 Task: Look for space in Kuala Selangor, Malaysia from 2nd September, 2023 to 5th September, 2023 for 1 adult in price range Rs.5000 to Rs.10000. Place can be private room with 1  bedroom having 1 bed and 1 bathroom. Property type can be house, flat, guest house, hotel. Booking option can be shelf check-in. Required host language is English.
Action: Mouse moved to (456, 90)
Screenshot: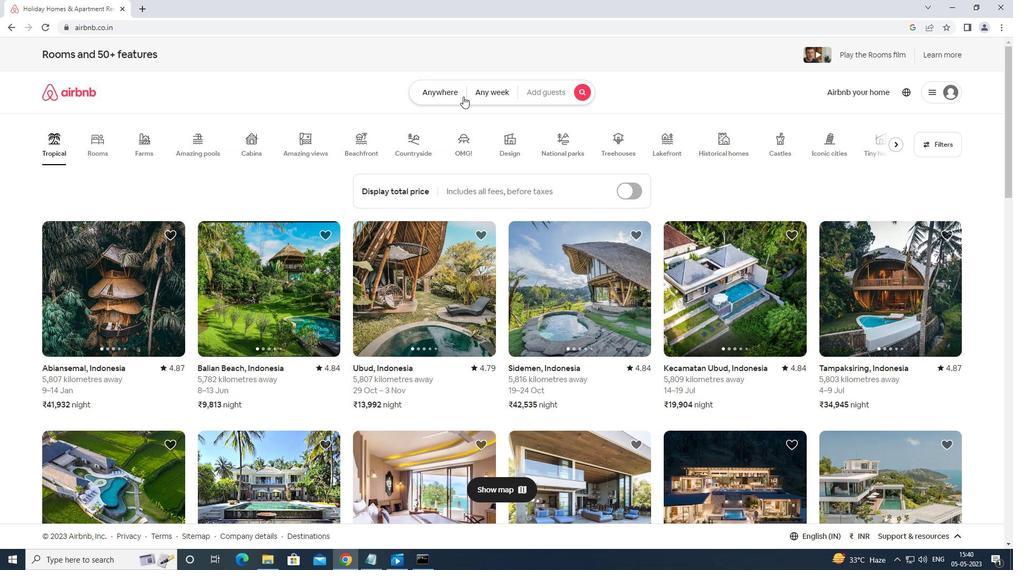 
Action: Mouse pressed left at (456, 90)
Screenshot: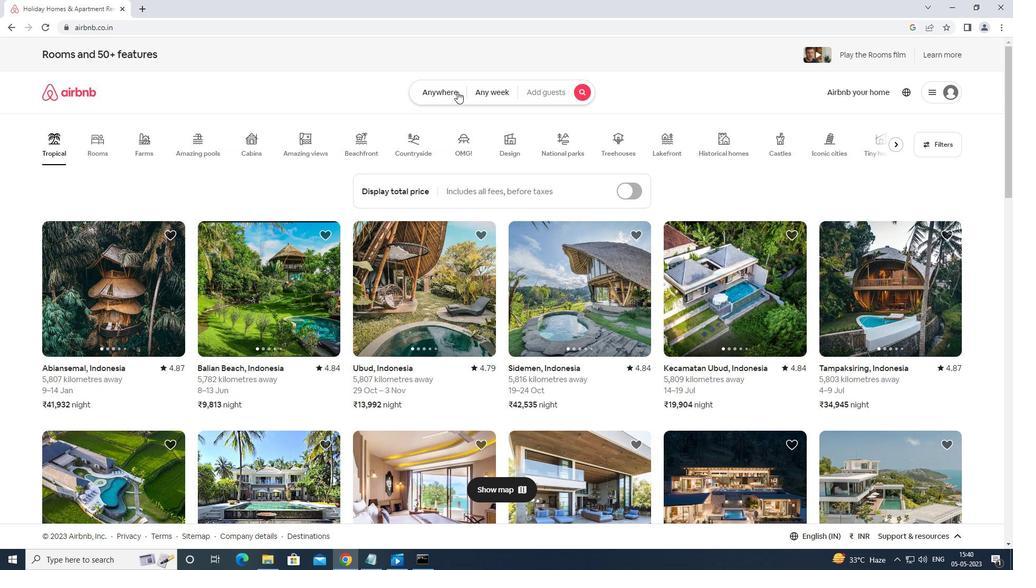 
Action: Mouse moved to (421, 133)
Screenshot: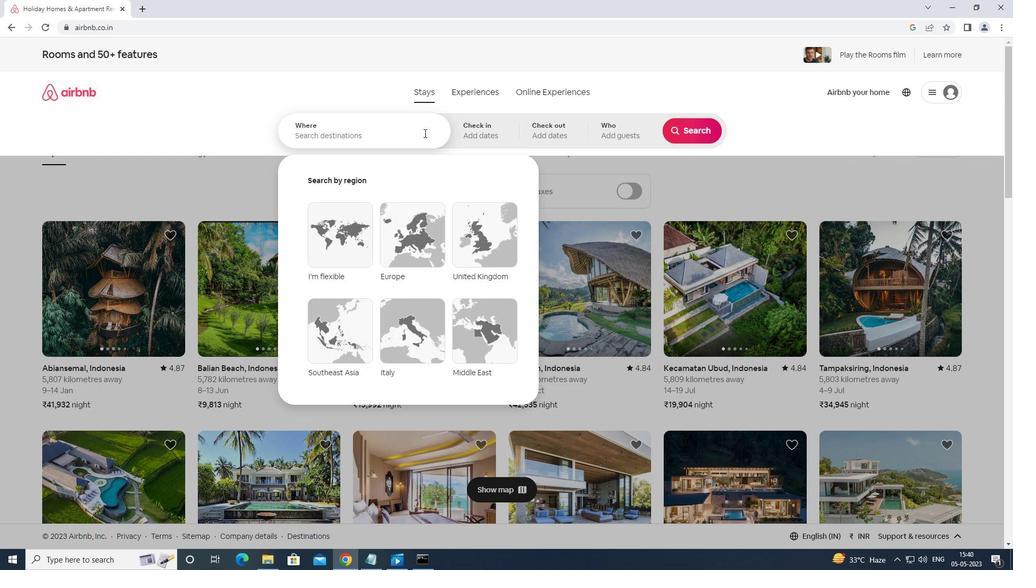 
Action: Mouse pressed left at (421, 133)
Screenshot: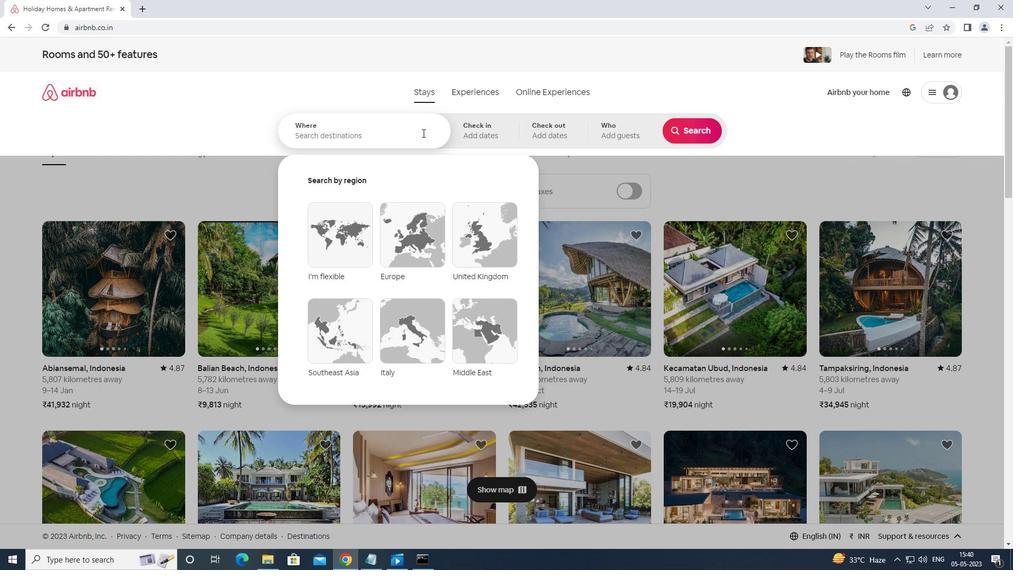 
Action: Key pressed <Key.shift>KUALA<Key.space>SELANGOR<Key.space>MALAYSIA<Key.enter>
Screenshot: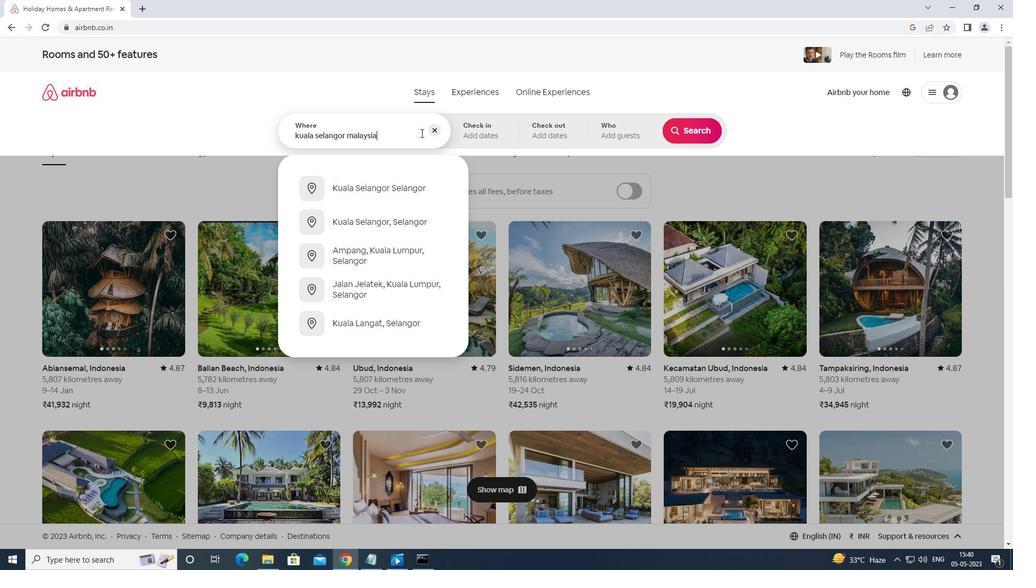 
Action: Mouse moved to (671, 212)
Screenshot: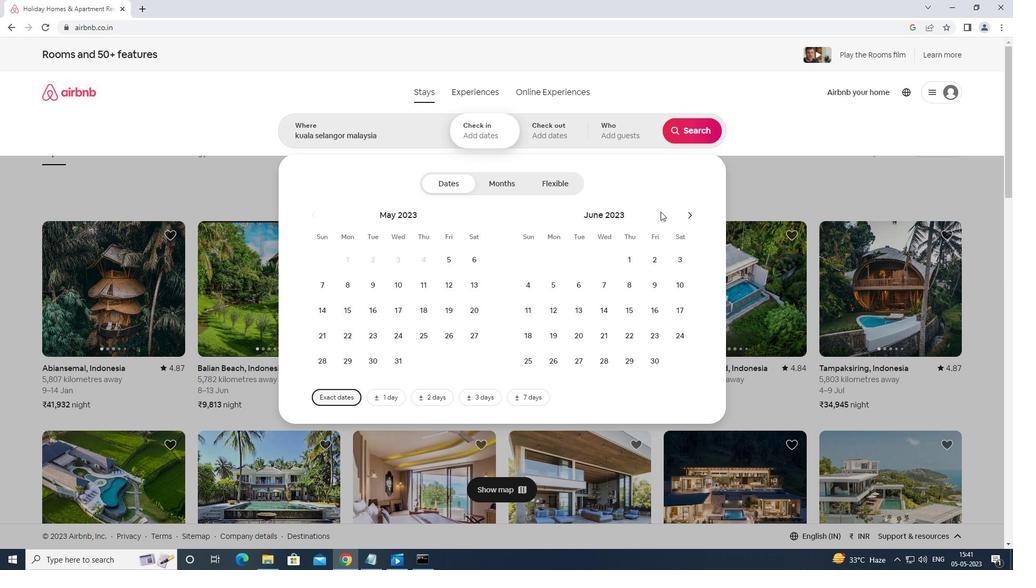 
Action: Mouse pressed left at (671, 212)
Screenshot: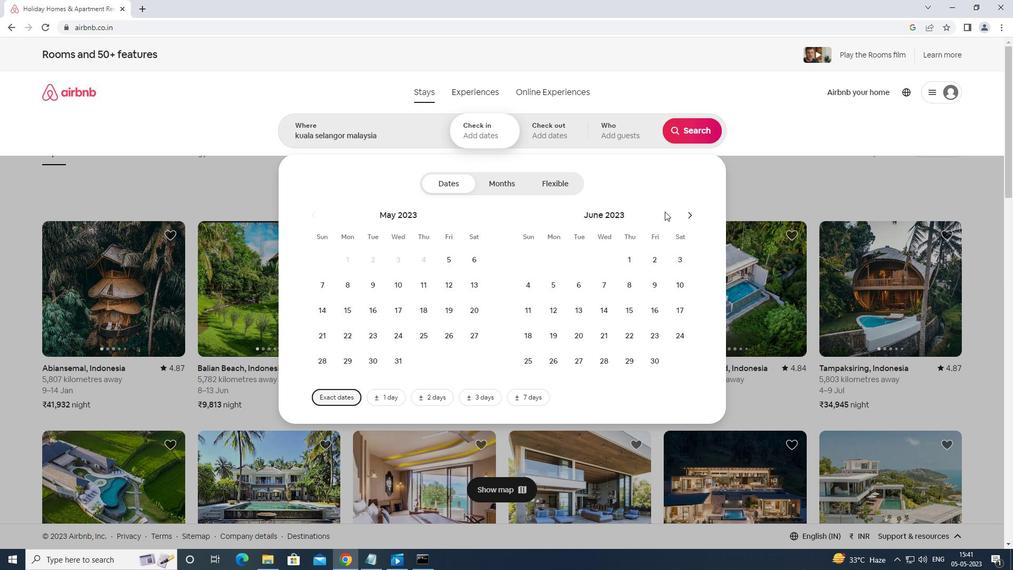 
Action: Mouse moved to (690, 219)
Screenshot: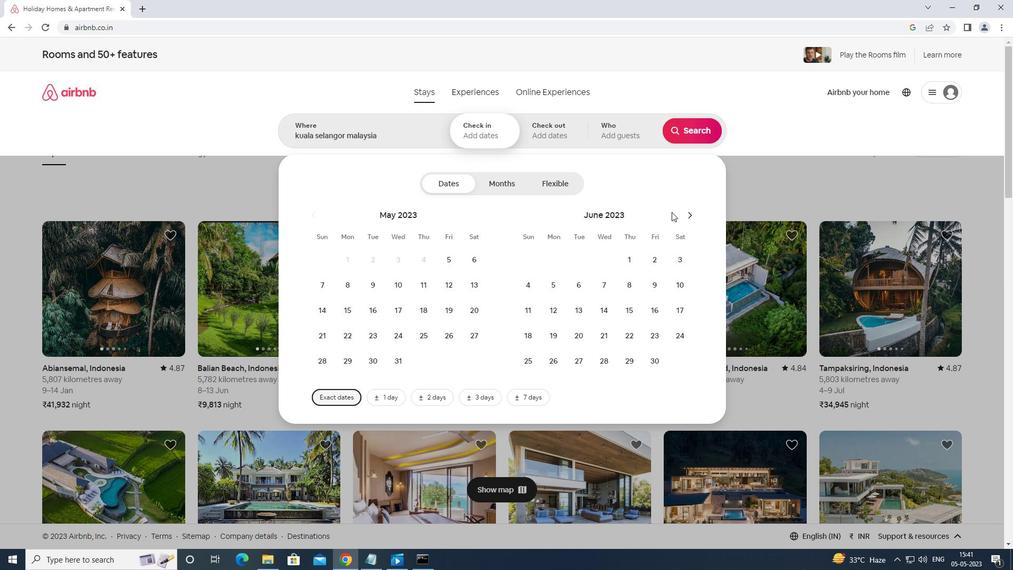 
Action: Mouse pressed left at (690, 219)
Screenshot: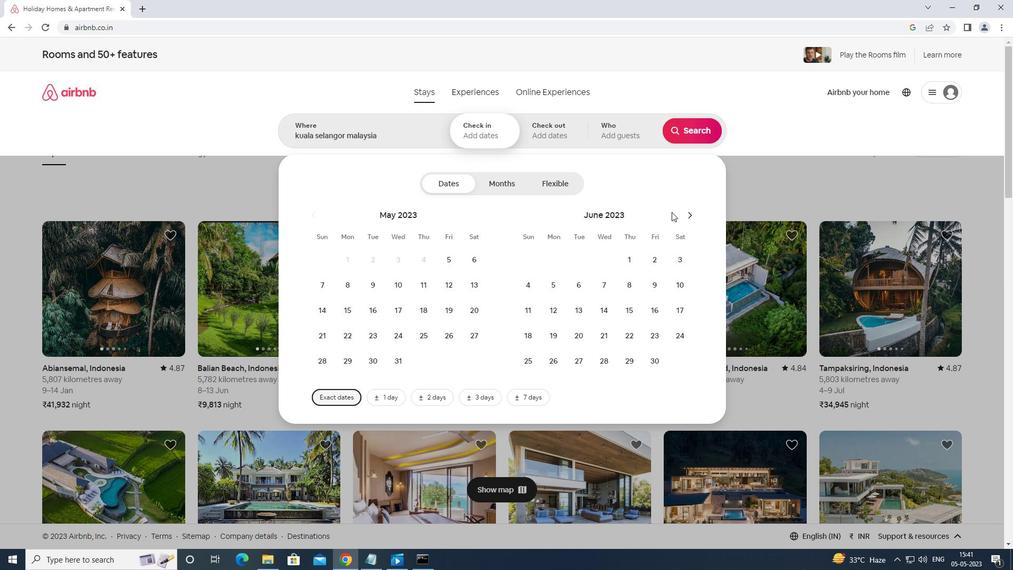 
Action: Mouse moved to (690, 217)
Screenshot: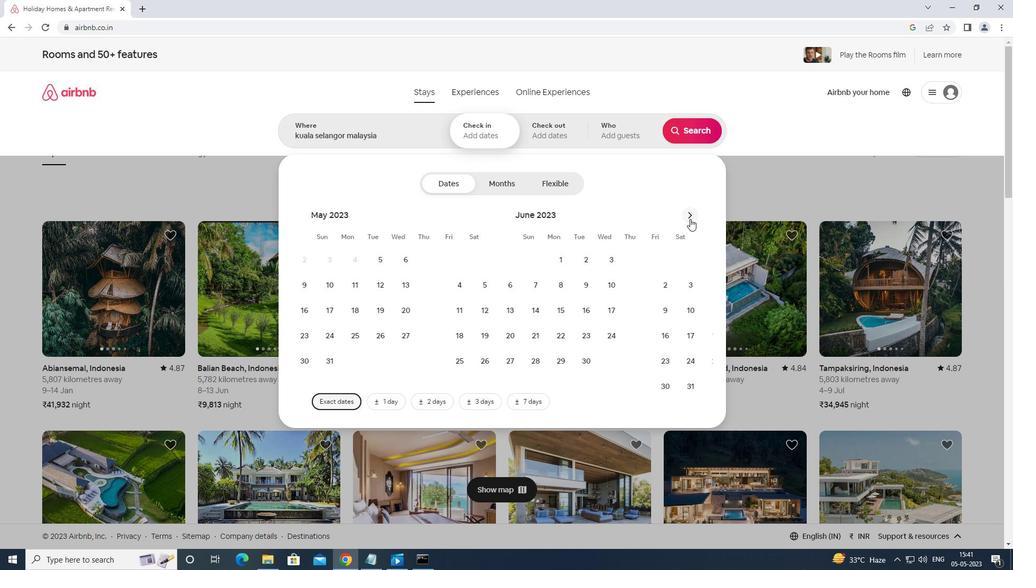 
Action: Mouse pressed left at (690, 217)
Screenshot: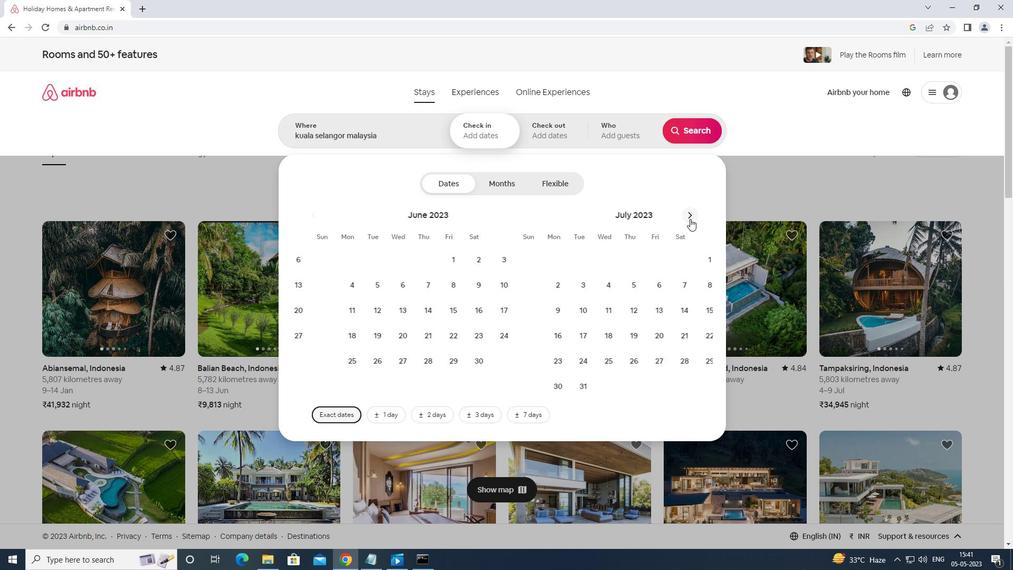 
Action: Mouse moved to (690, 216)
Screenshot: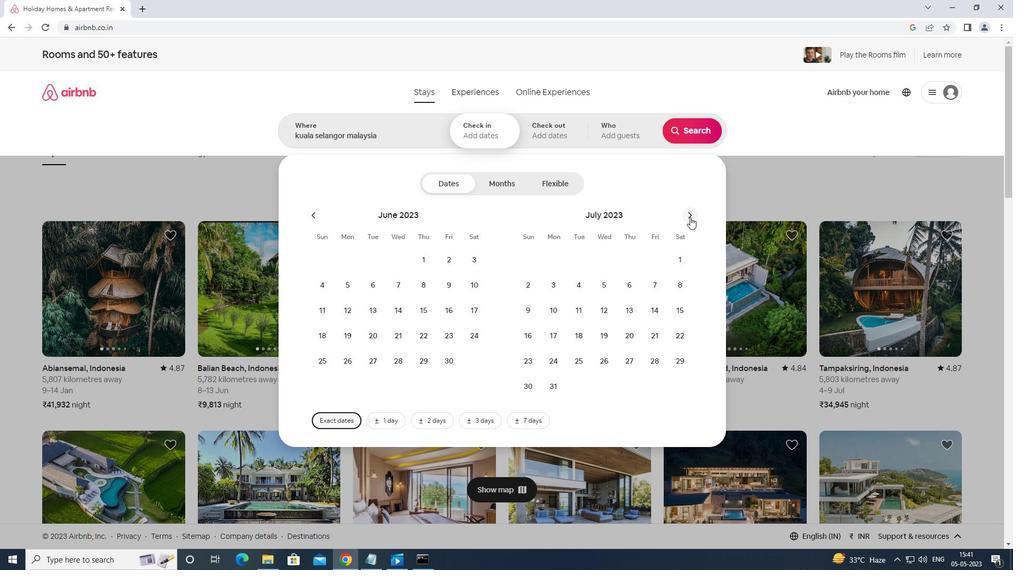 
Action: Mouse pressed left at (690, 216)
Screenshot: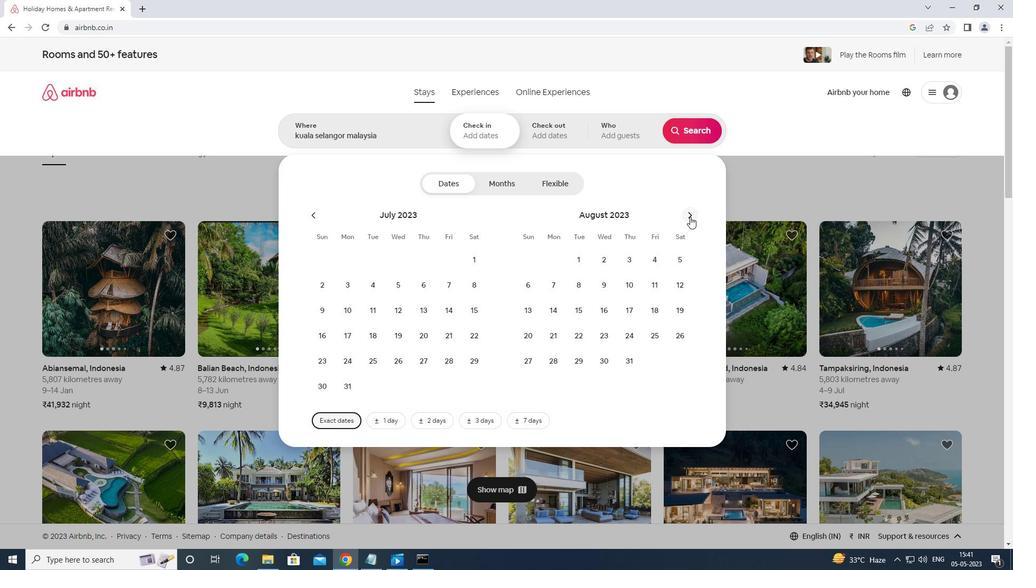 
Action: Mouse moved to (672, 258)
Screenshot: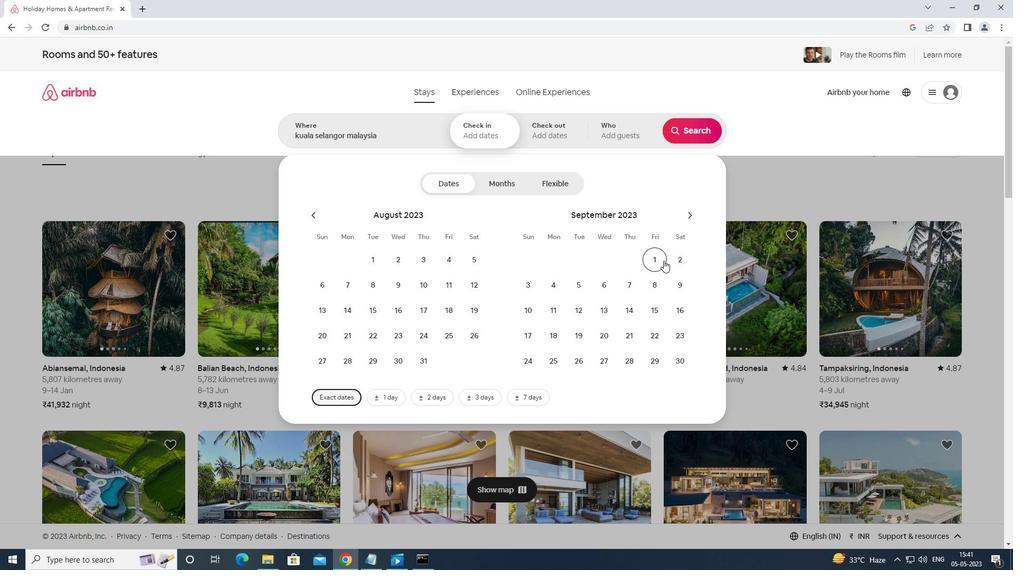
Action: Mouse pressed left at (672, 258)
Screenshot: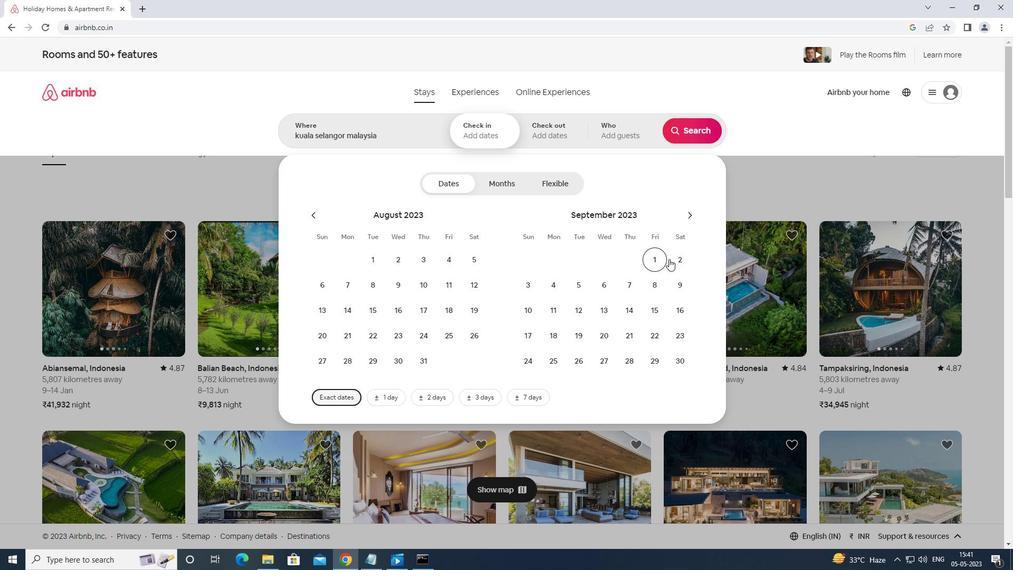 
Action: Mouse moved to (575, 286)
Screenshot: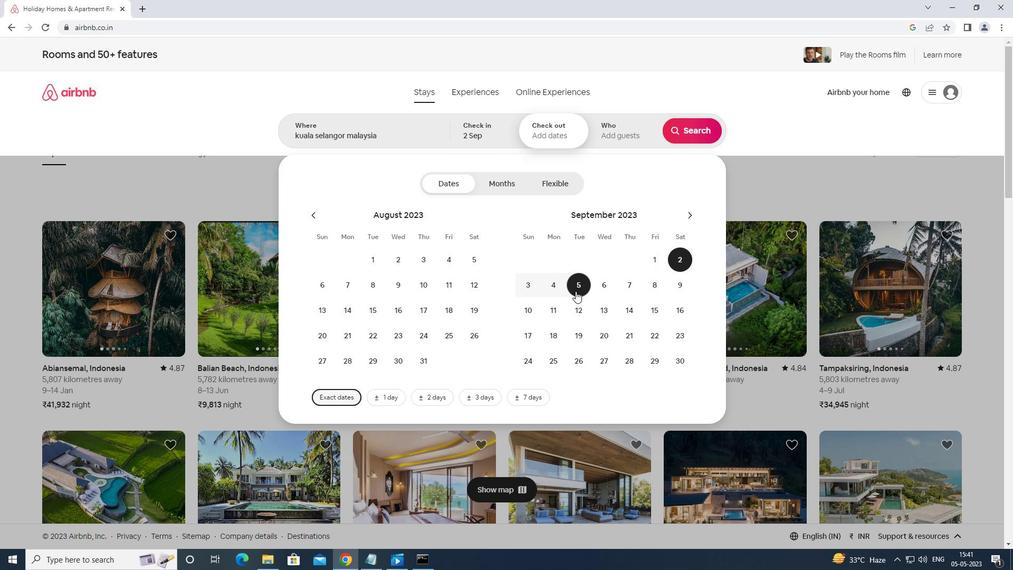 
Action: Mouse pressed left at (575, 286)
Screenshot: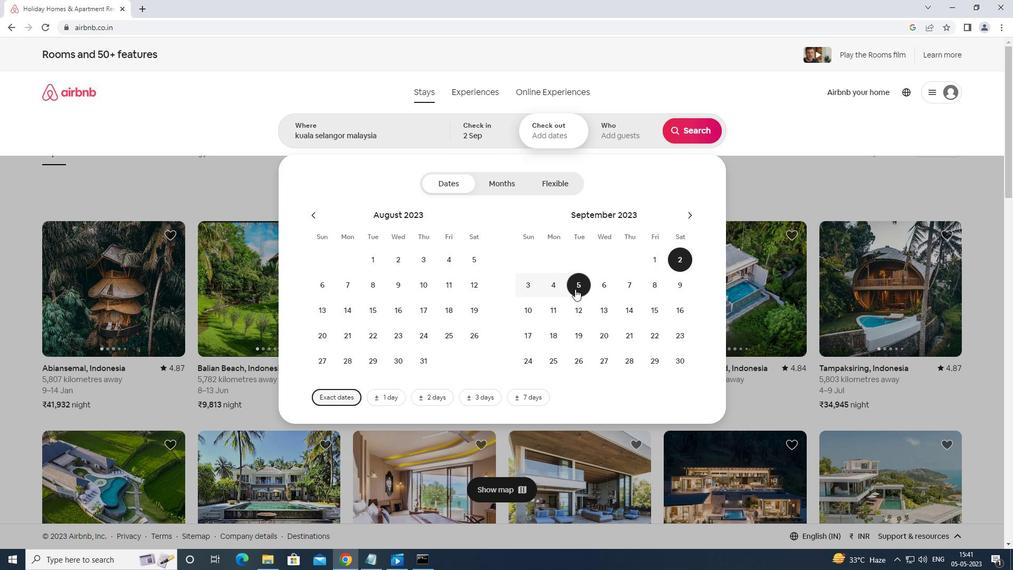 
Action: Mouse moved to (610, 134)
Screenshot: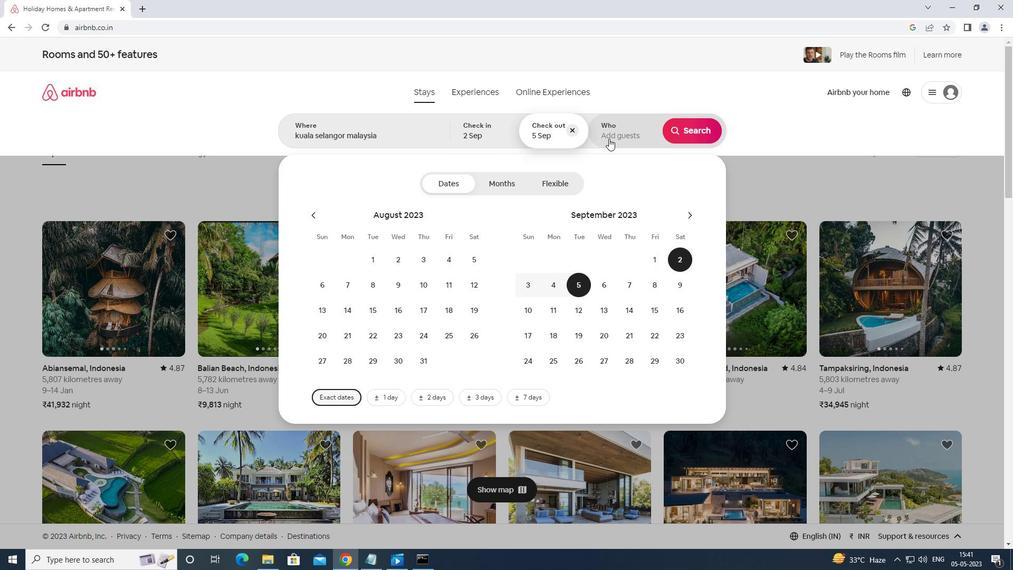 
Action: Mouse pressed left at (610, 134)
Screenshot: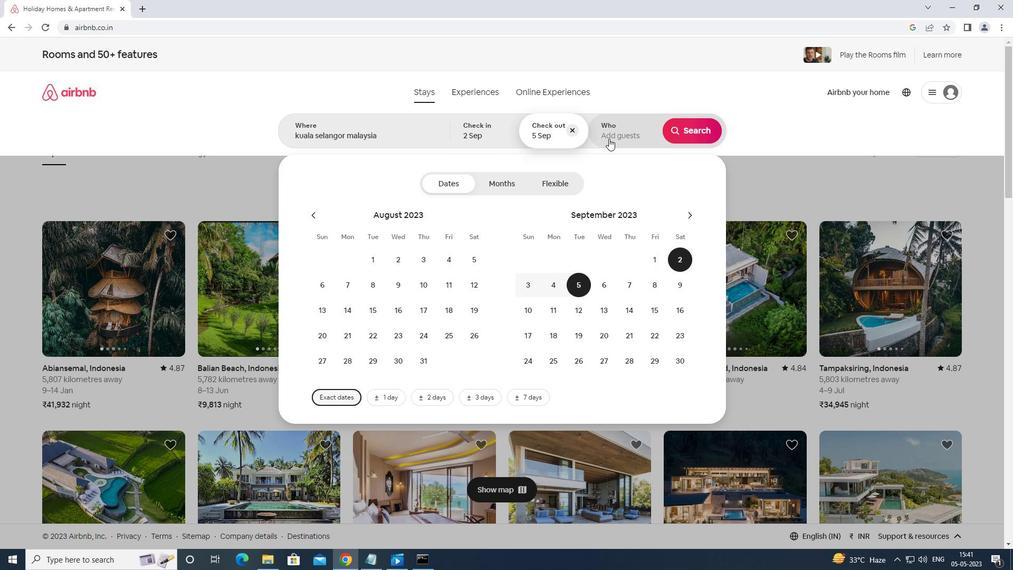 
Action: Mouse moved to (694, 185)
Screenshot: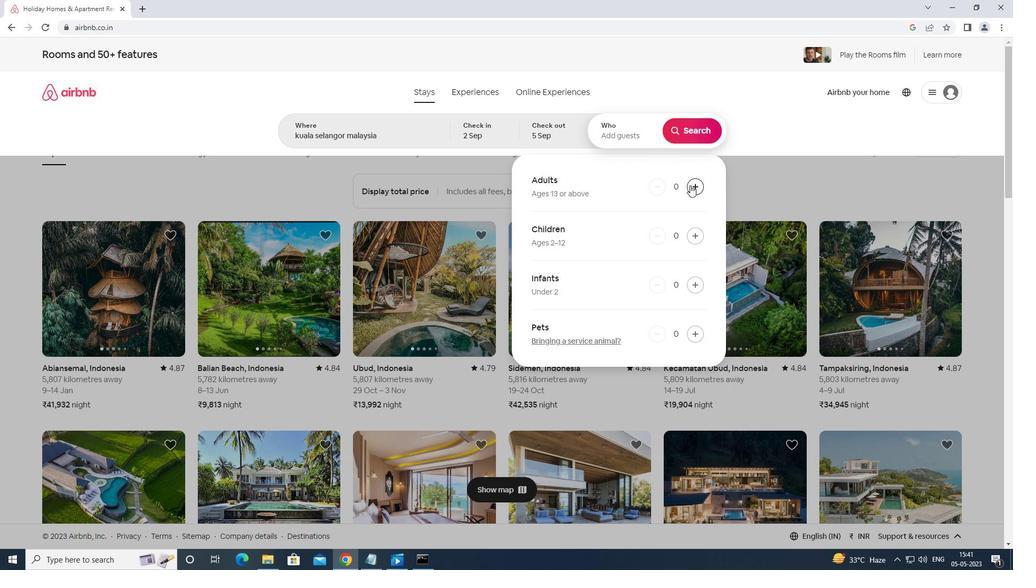 
Action: Mouse pressed left at (694, 185)
Screenshot: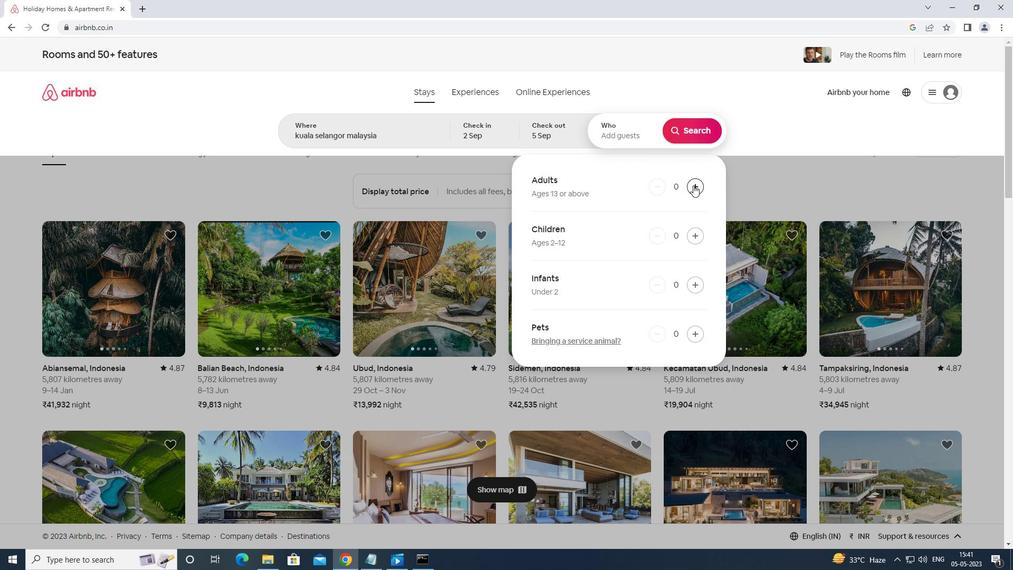 
Action: Mouse moved to (696, 133)
Screenshot: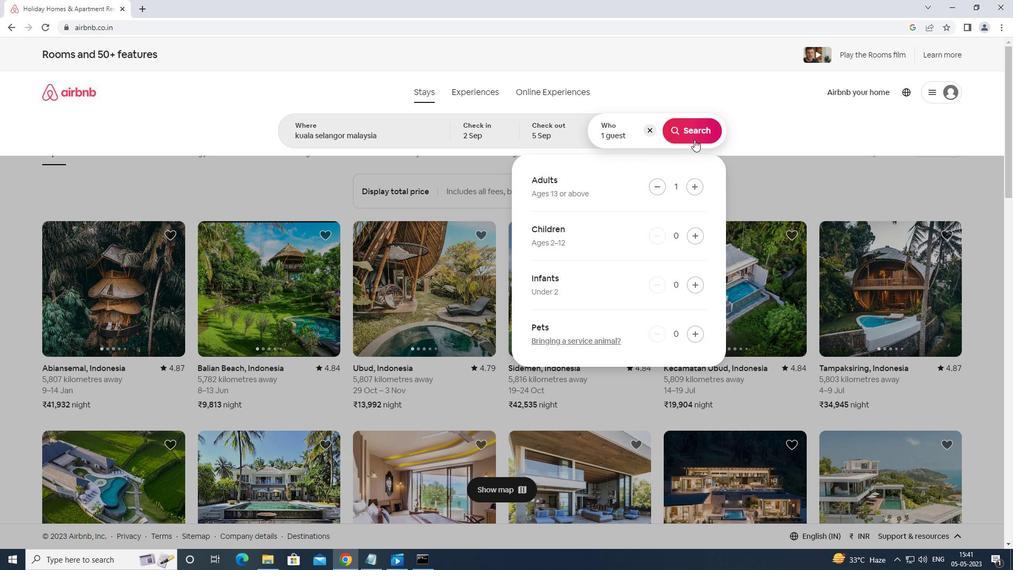 
Action: Mouse pressed left at (696, 133)
Screenshot: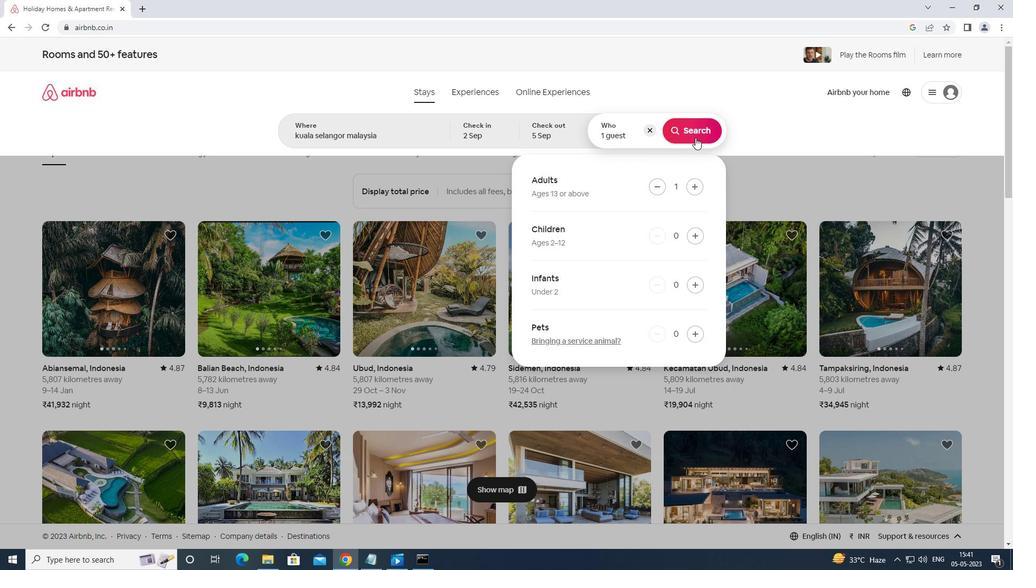 
Action: Mouse moved to (976, 105)
Screenshot: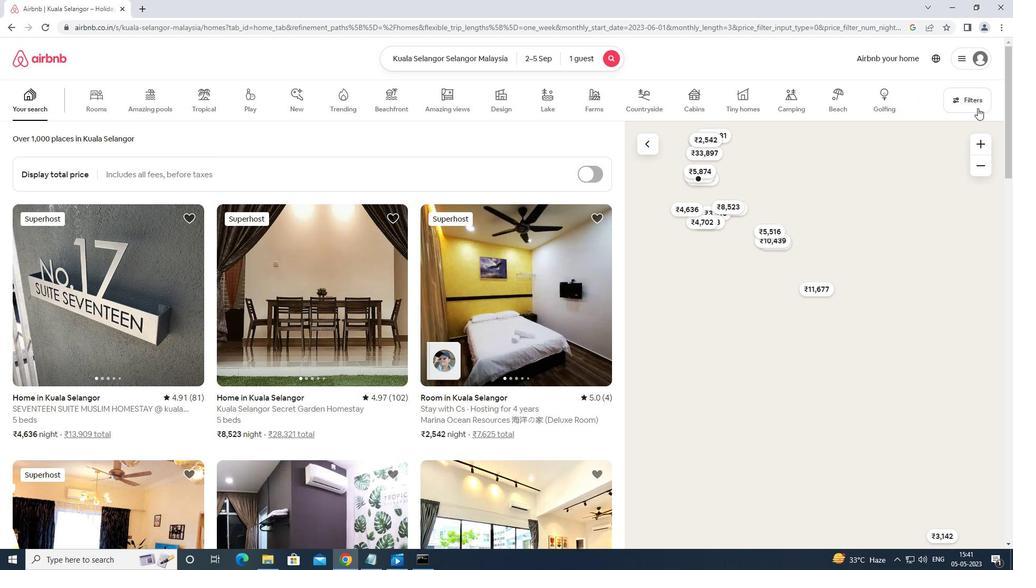 
Action: Mouse pressed left at (976, 105)
Screenshot: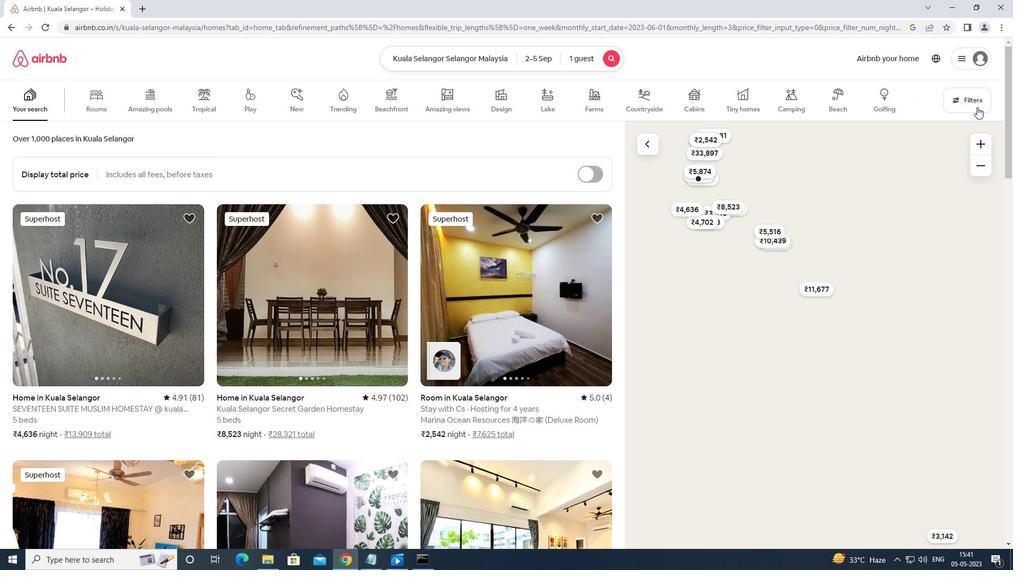 
Action: Mouse moved to (410, 356)
Screenshot: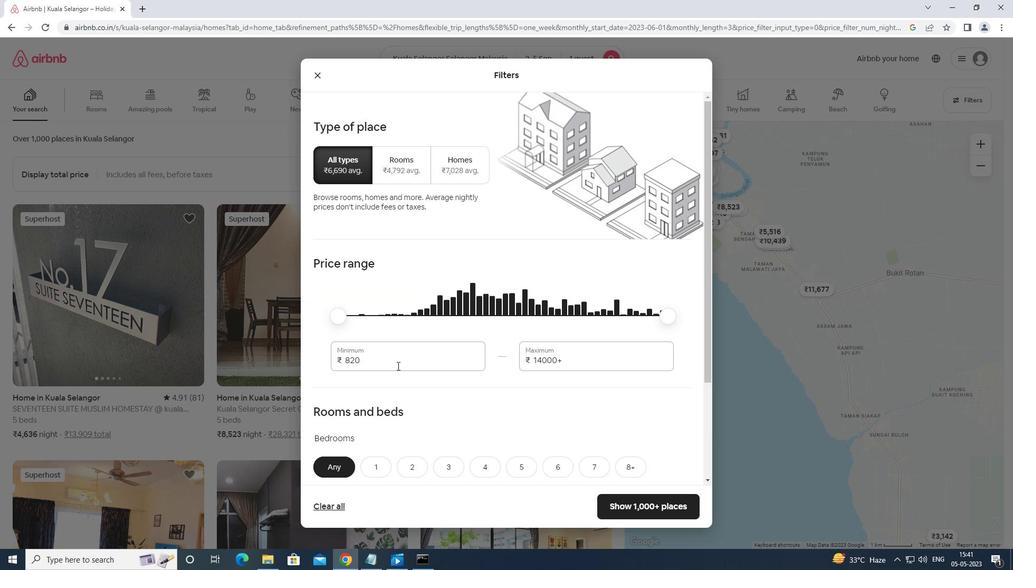 
Action: Mouse pressed left at (410, 356)
Screenshot: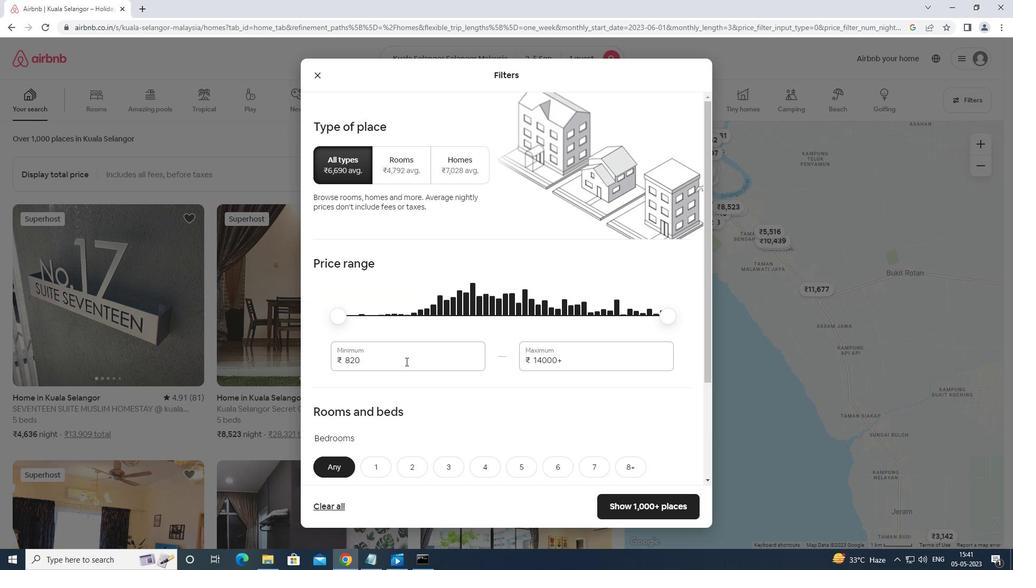 
Action: Mouse moved to (376, 364)
Screenshot: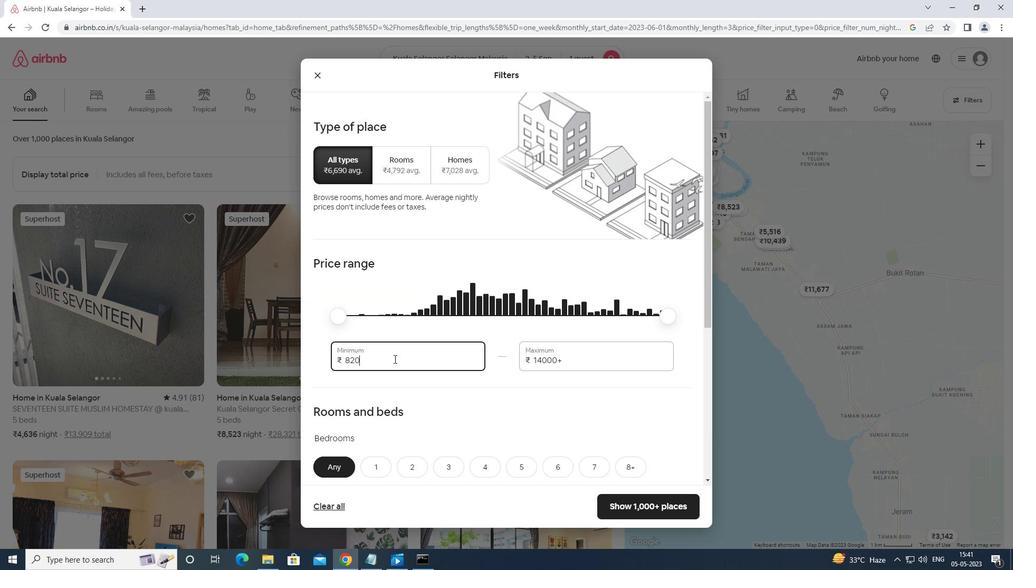 
Action: Key pressed <Key.backspace><Key.backspace><Key.backspace><Key.backspace><Key.backspace><Key.backspace><Key.backspace><Key.backspace><Key.backspace><Key.backspace><Key.backspace>5000
Screenshot: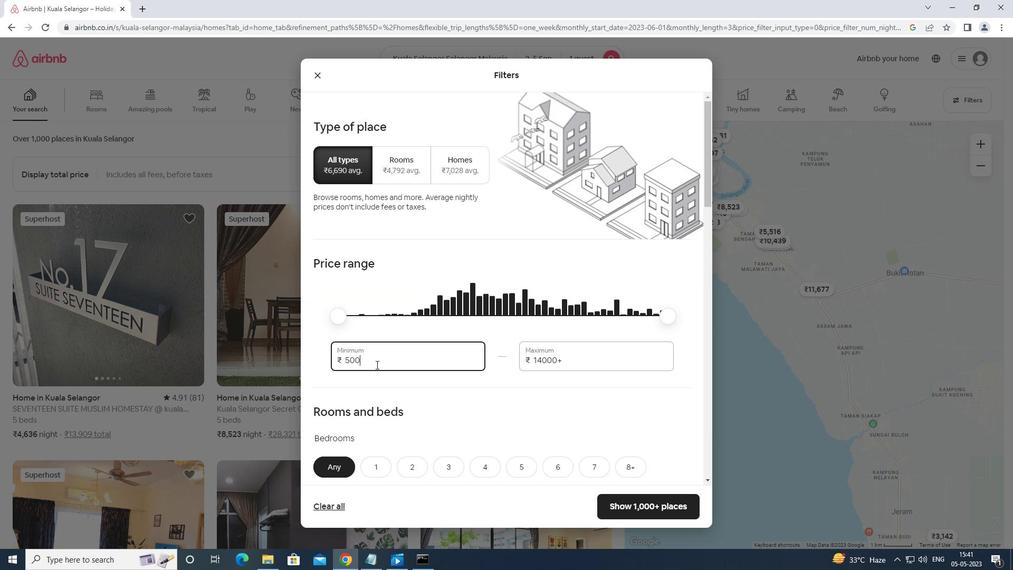 
Action: Mouse moved to (573, 363)
Screenshot: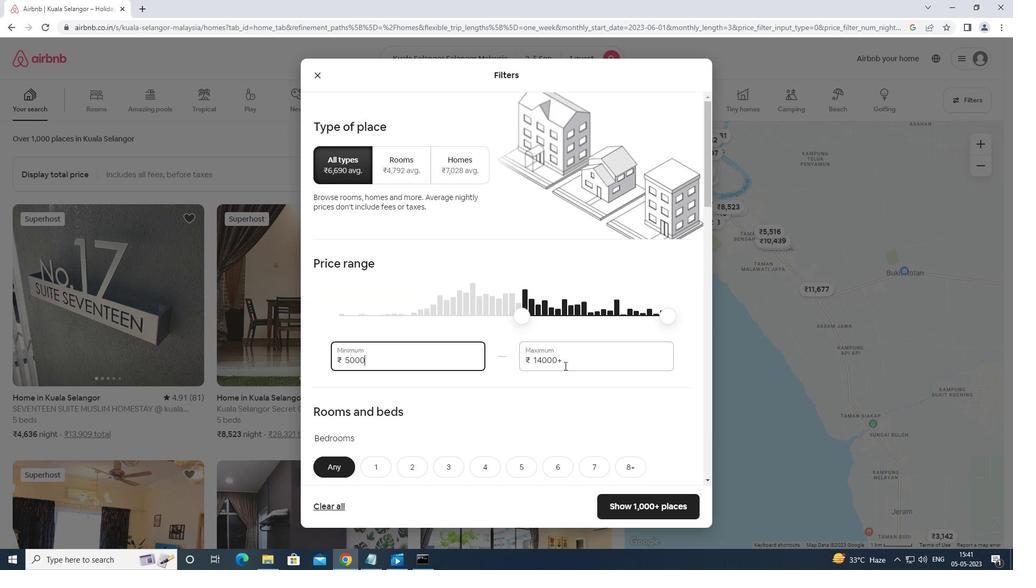 
Action: Mouse pressed left at (573, 363)
Screenshot: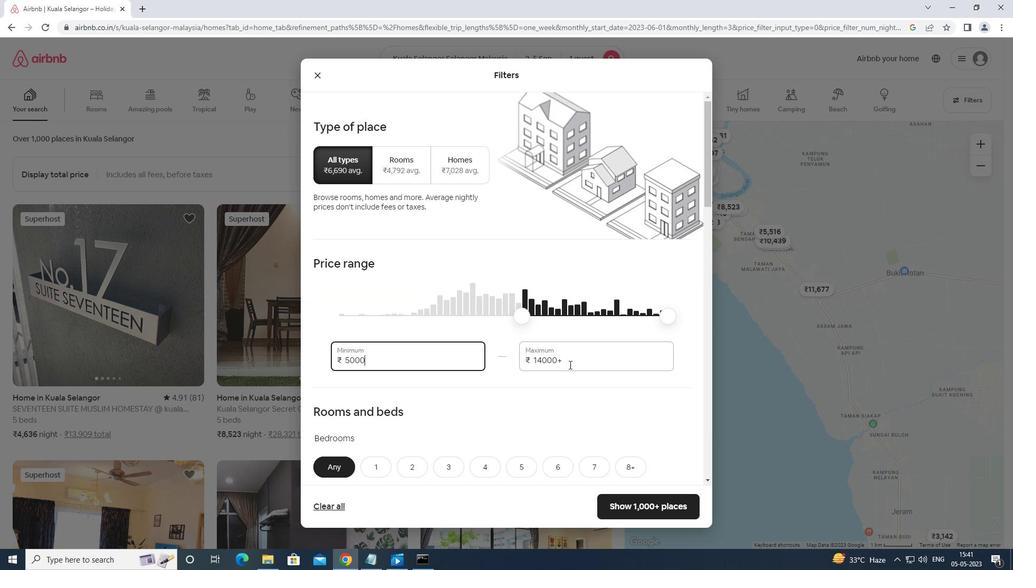 
Action: Mouse moved to (536, 367)
Screenshot: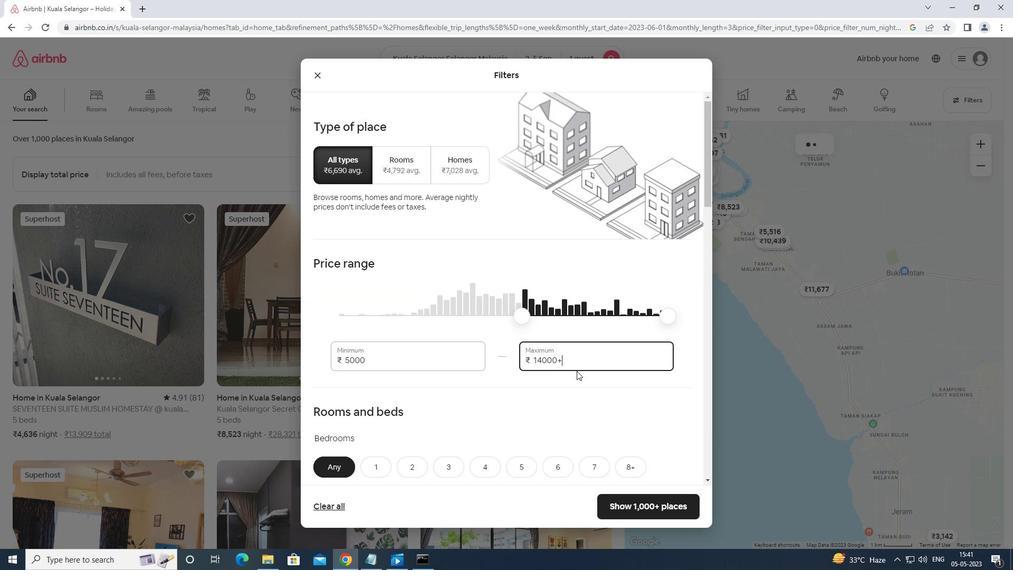 
Action: Key pressed <Key.backspace><Key.backspace><Key.backspace><Key.backspace><Key.backspace><Key.backspace><Key.backspace><Key.backspace><Key.backspace><Key.backspace><Key.backspace><Key.backspace><Key.backspace><Key.backspace><Key.backspace><Key.backspace>10000
Screenshot: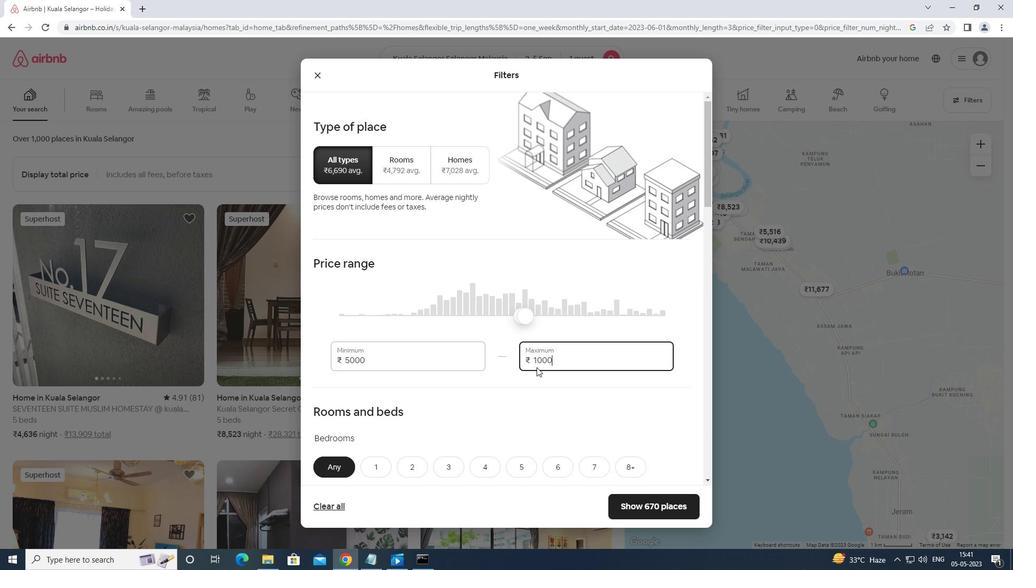 
Action: Mouse moved to (536, 364)
Screenshot: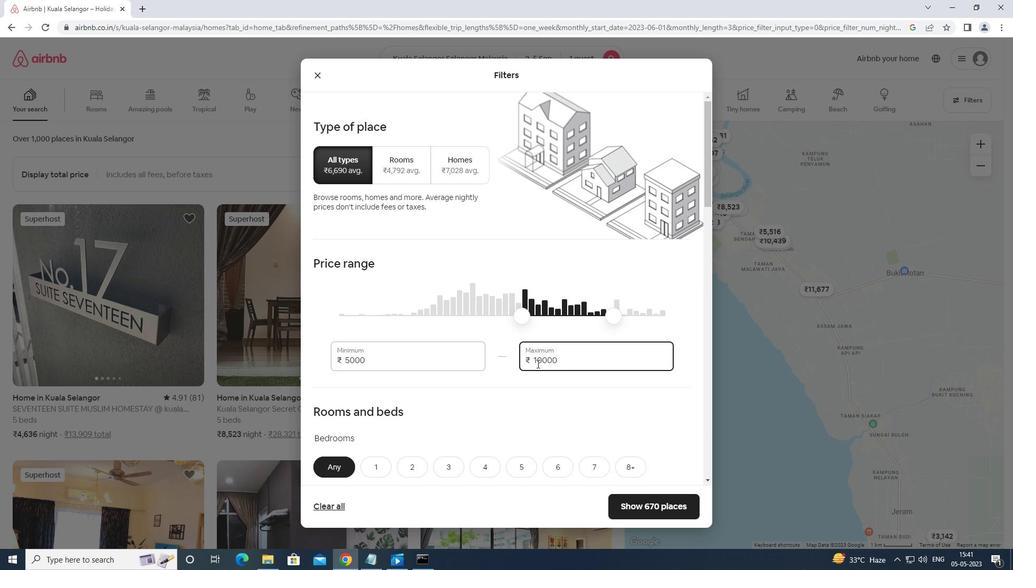 
Action: Mouse scrolled (536, 363) with delta (0, 0)
Screenshot: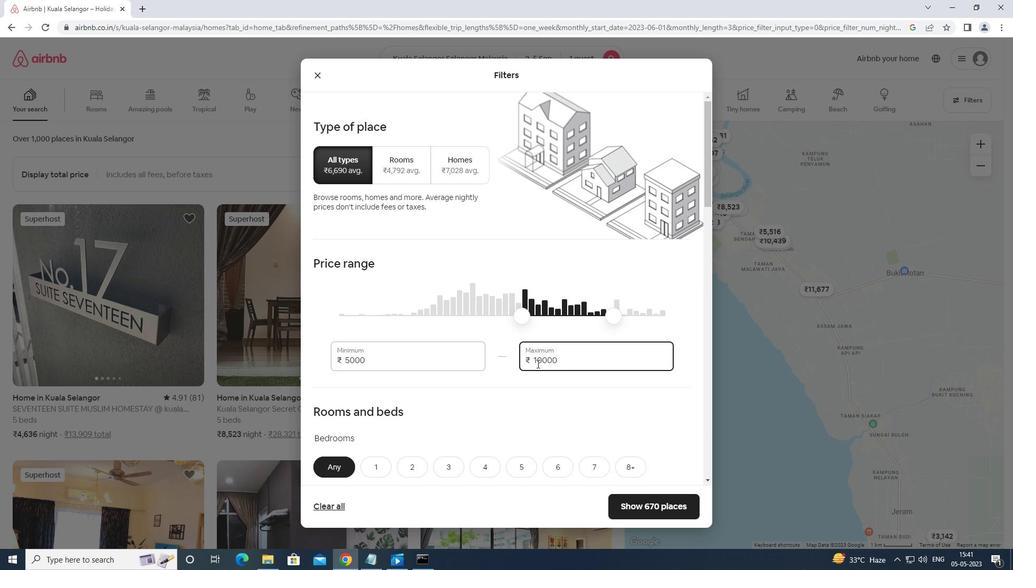
Action: Mouse moved to (536, 364)
Screenshot: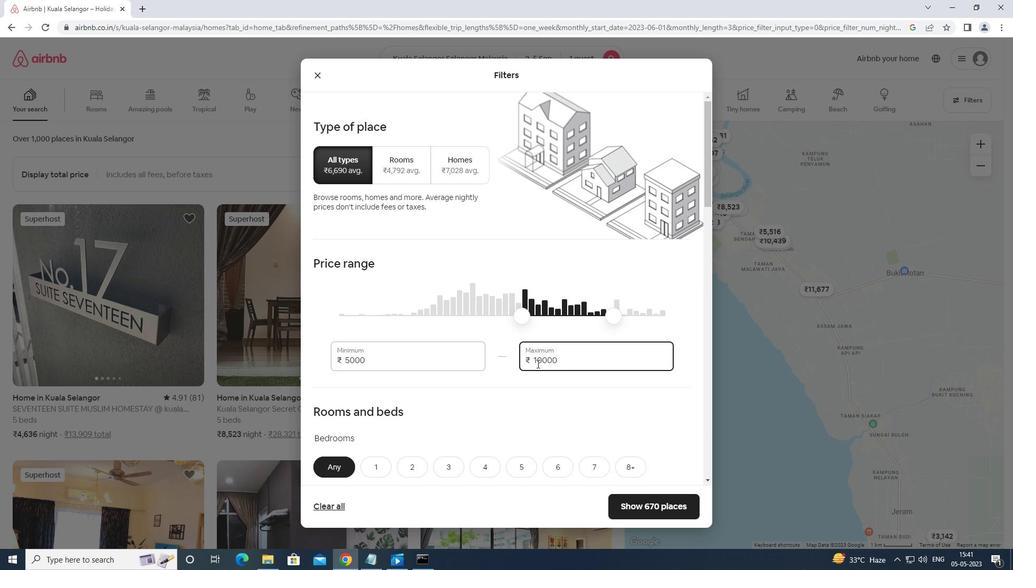 
Action: Mouse scrolled (536, 364) with delta (0, 0)
Screenshot: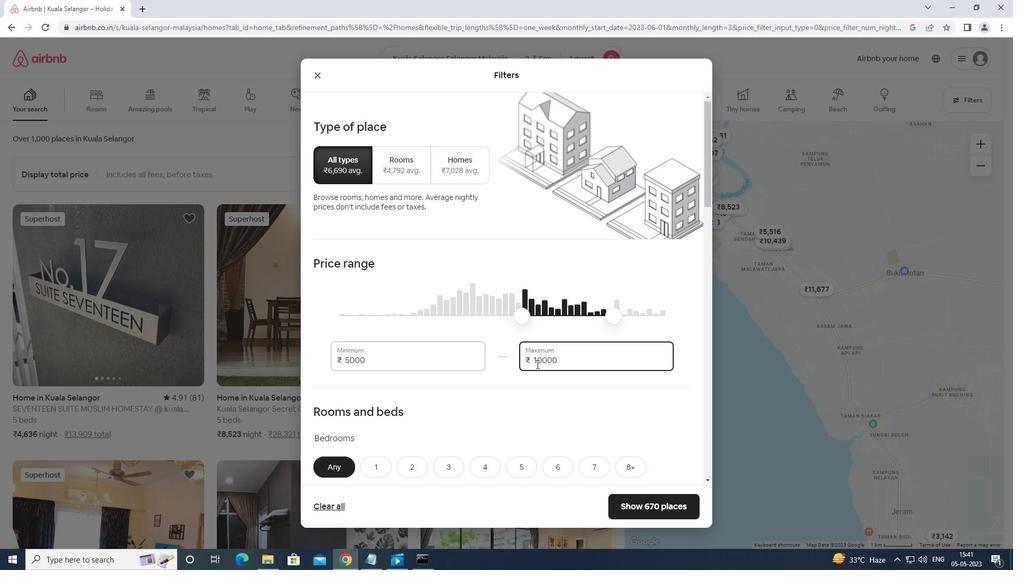 
Action: Mouse moved to (538, 364)
Screenshot: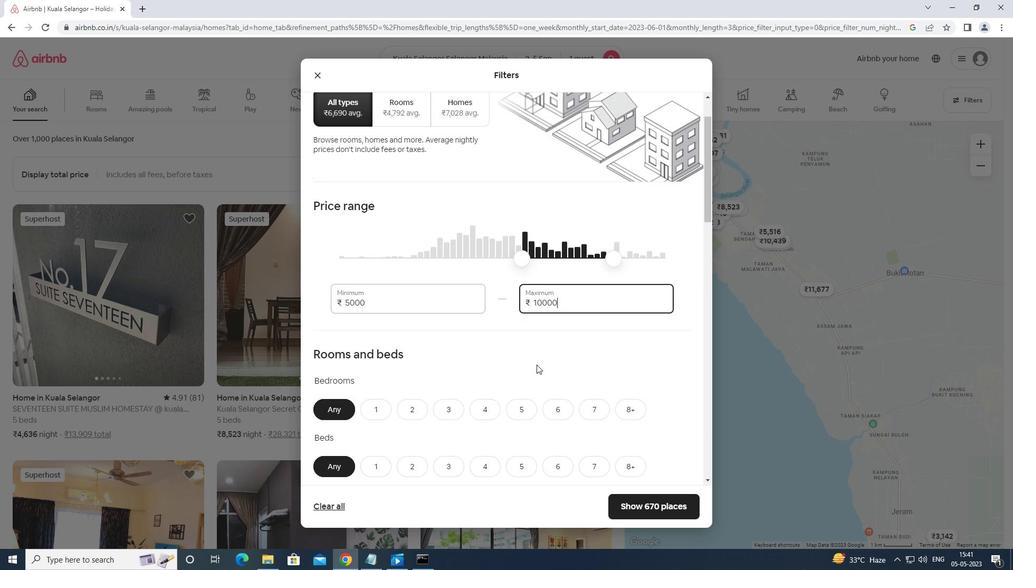
Action: Mouse scrolled (538, 364) with delta (0, 0)
Screenshot: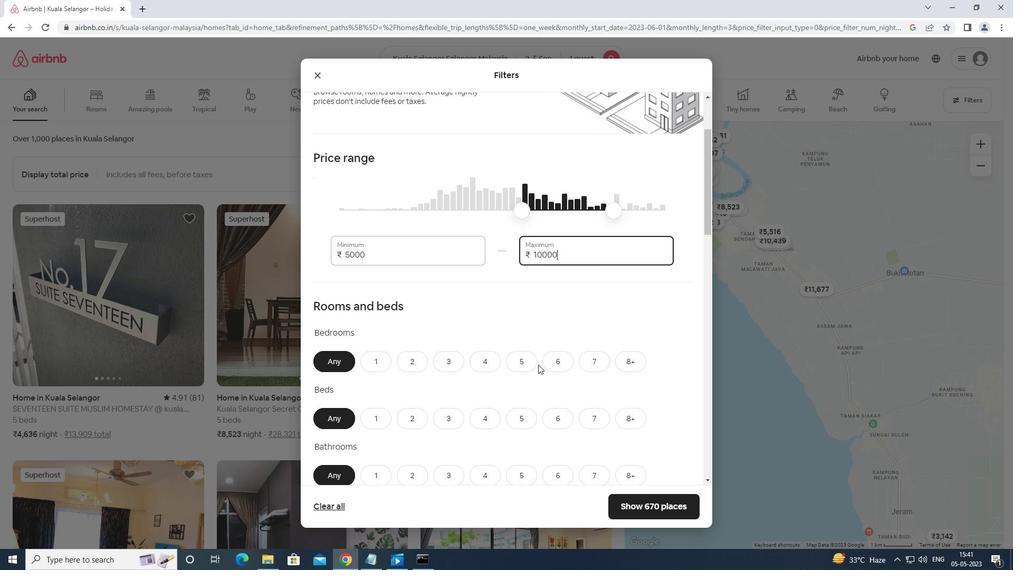 
Action: Mouse scrolled (538, 364) with delta (0, 0)
Screenshot: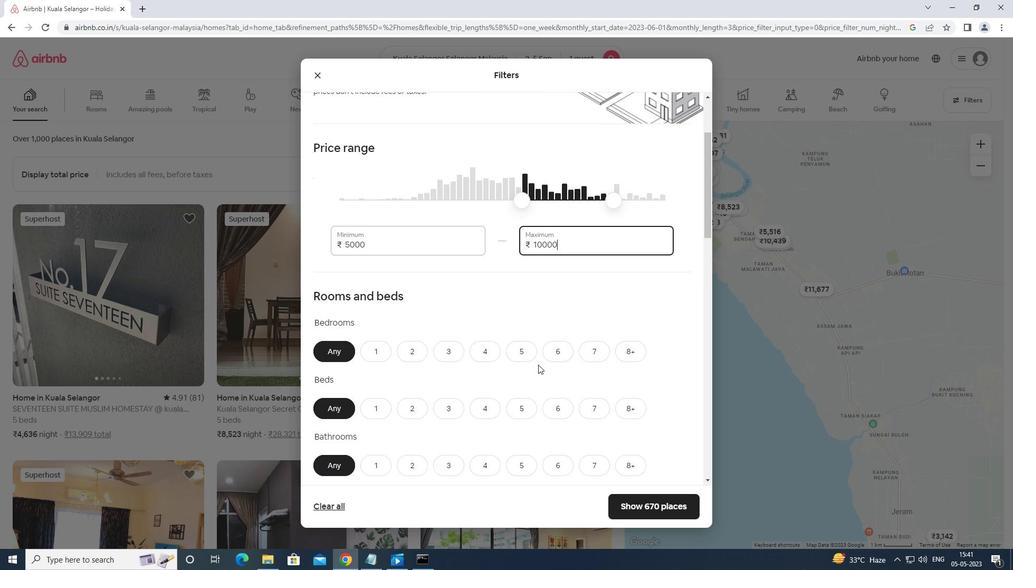 
Action: Mouse moved to (374, 248)
Screenshot: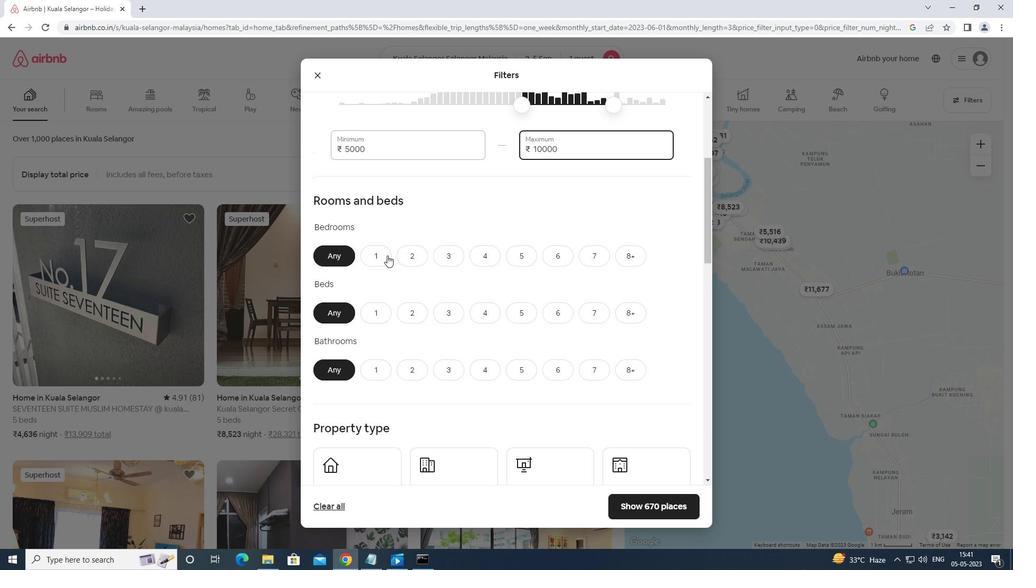 
Action: Mouse pressed left at (374, 248)
Screenshot: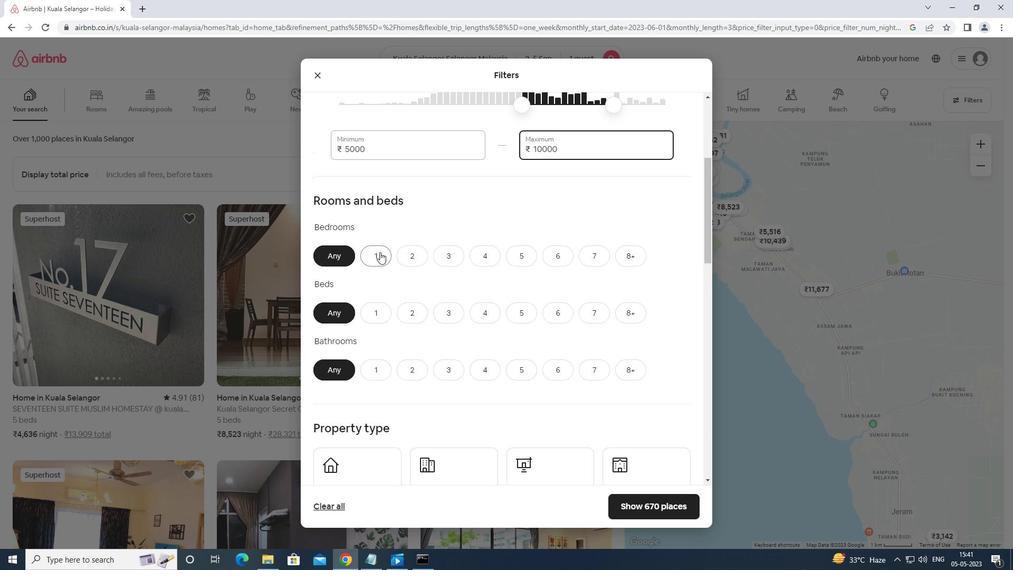 
Action: Mouse moved to (380, 315)
Screenshot: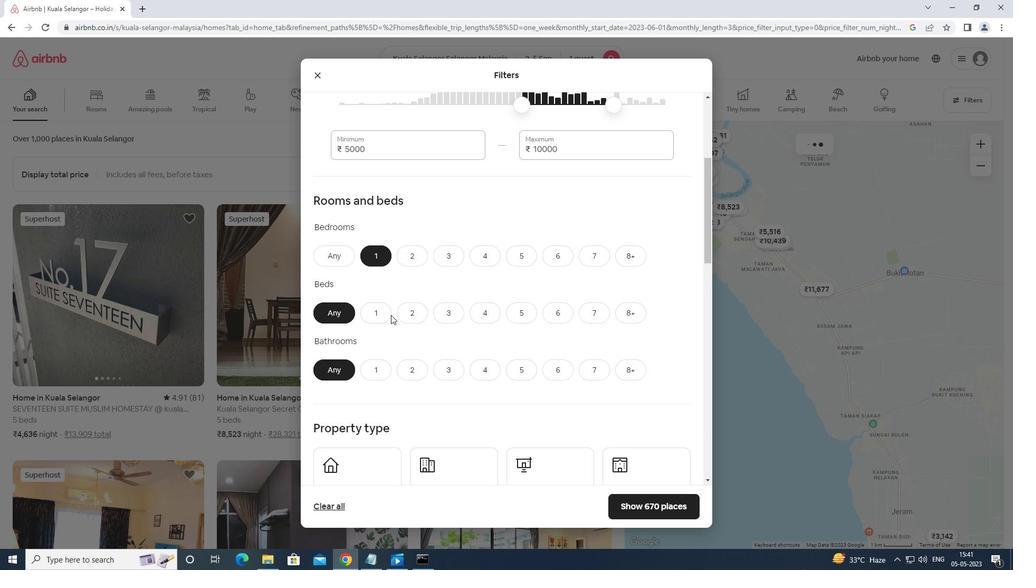 
Action: Mouse pressed left at (380, 315)
Screenshot: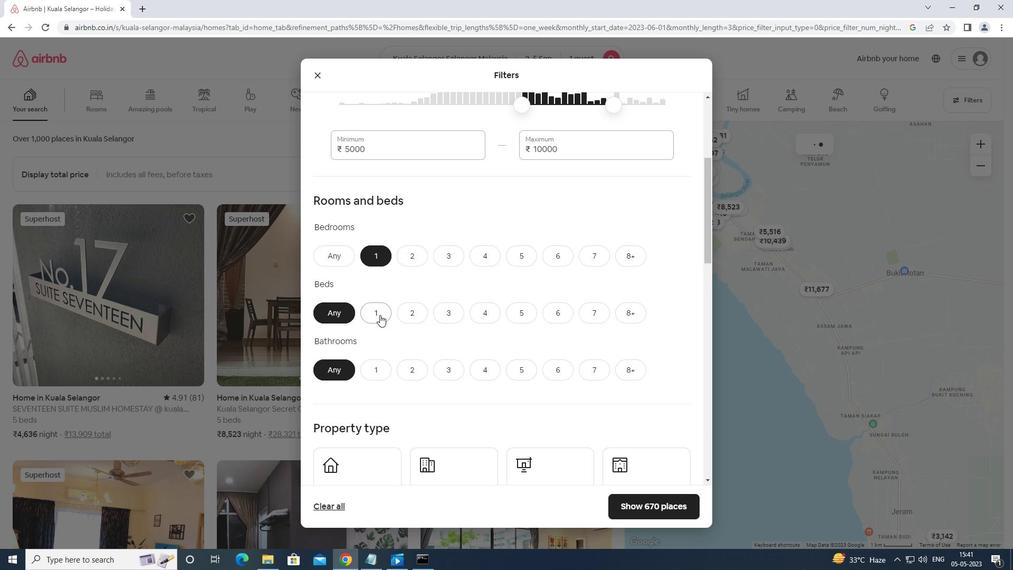 
Action: Mouse moved to (377, 367)
Screenshot: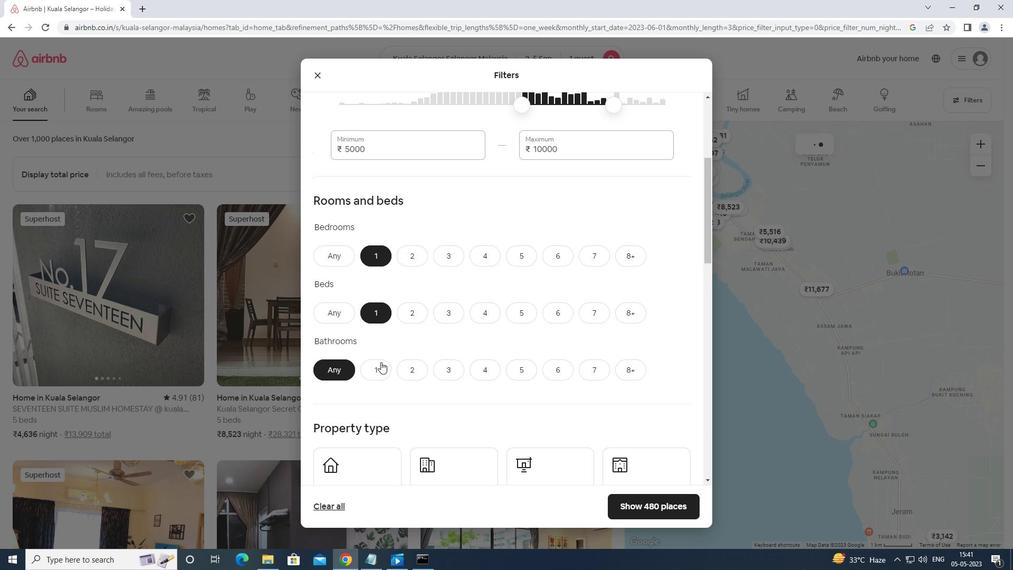 
Action: Mouse pressed left at (377, 367)
Screenshot: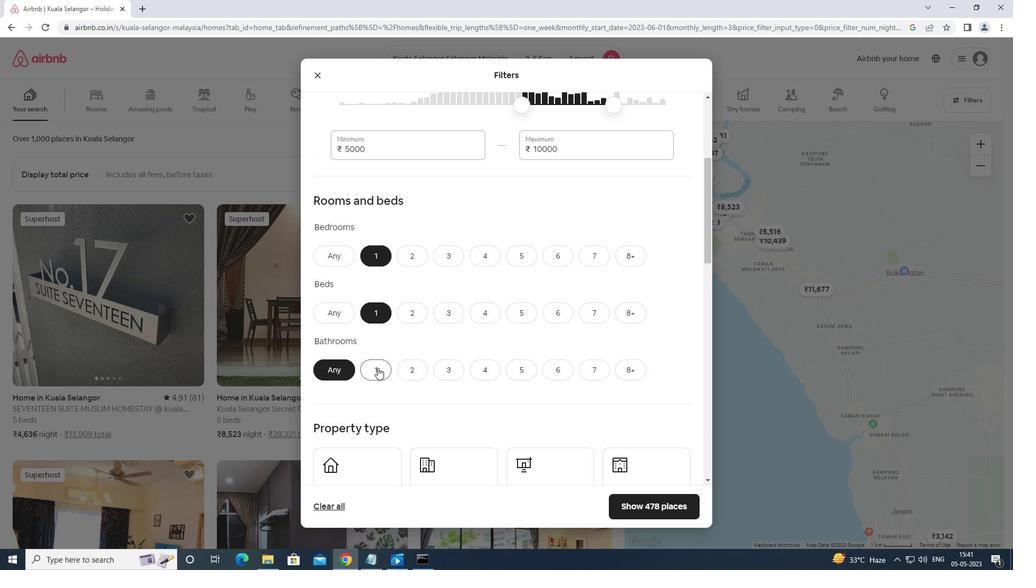 
Action: Mouse moved to (377, 367)
Screenshot: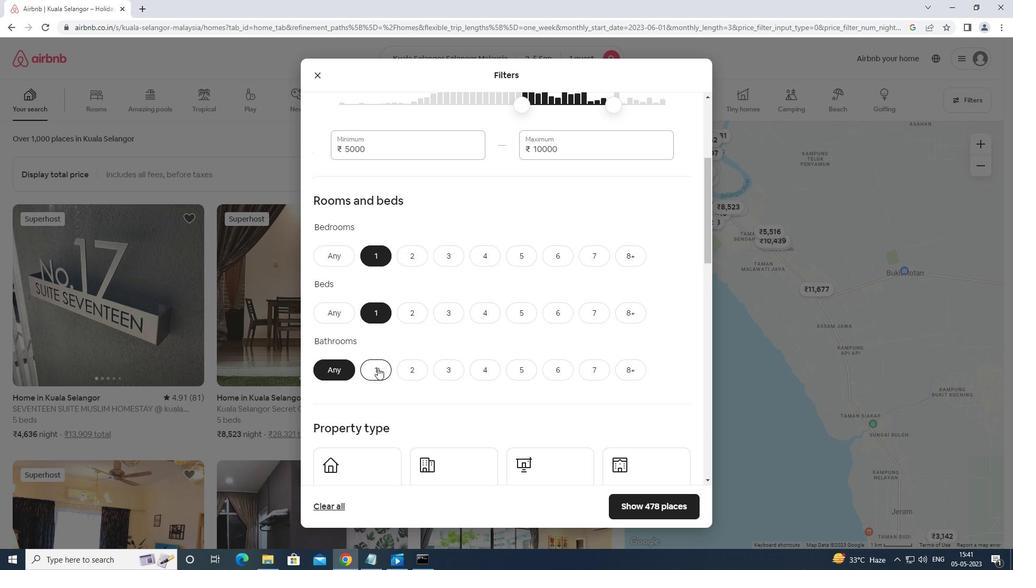 
Action: Mouse scrolled (377, 367) with delta (0, 0)
Screenshot: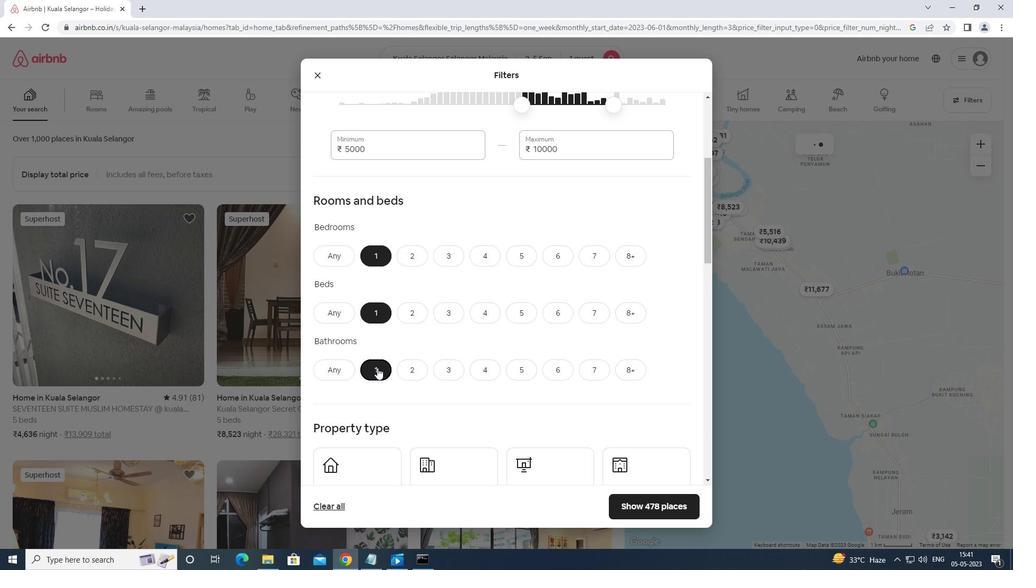 
Action: Mouse scrolled (377, 367) with delta (0, 0)
Screenshot: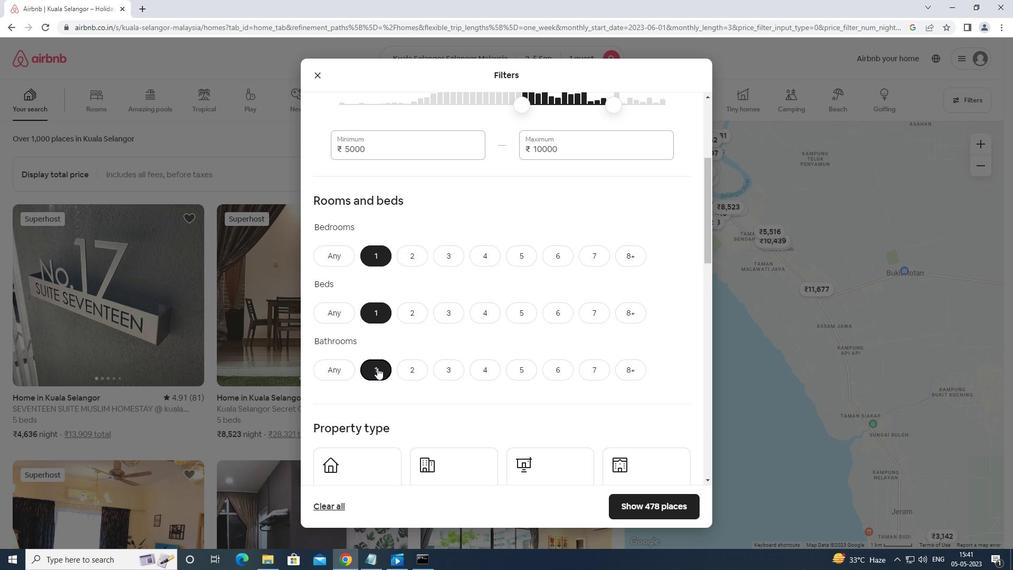
Action: Mouse scrolled (377, 367) with delta (0, 0)
Screenshot: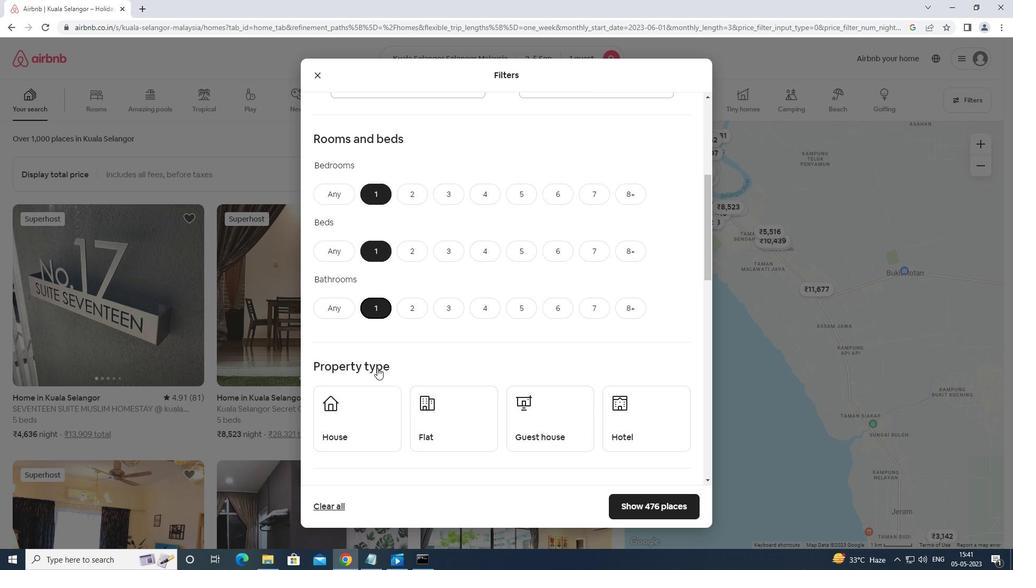 
Action: Mouse moved to (367, 335)
Screenshot: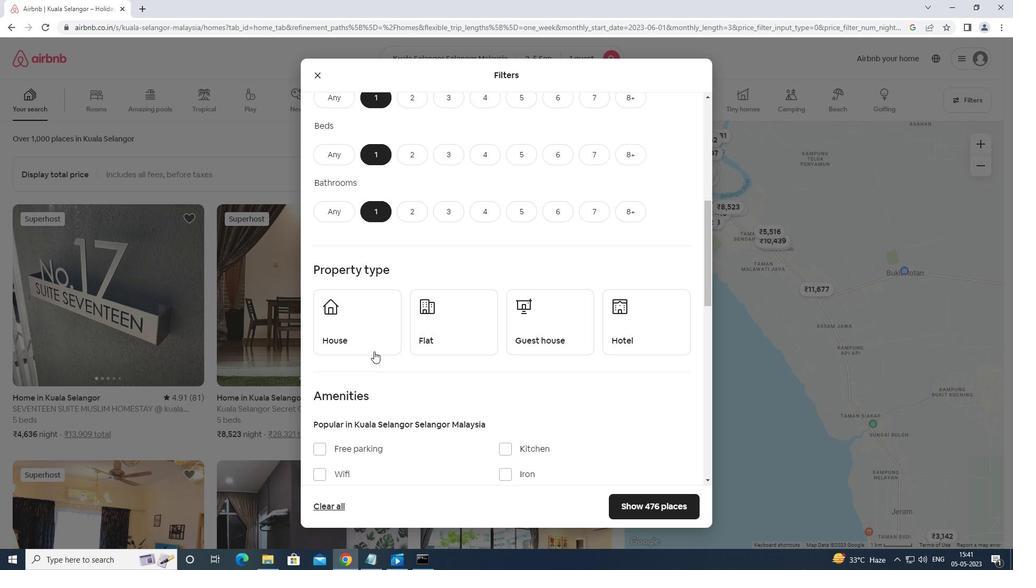 
Action: Mouse pressed left at (367, 335)
Screenshot: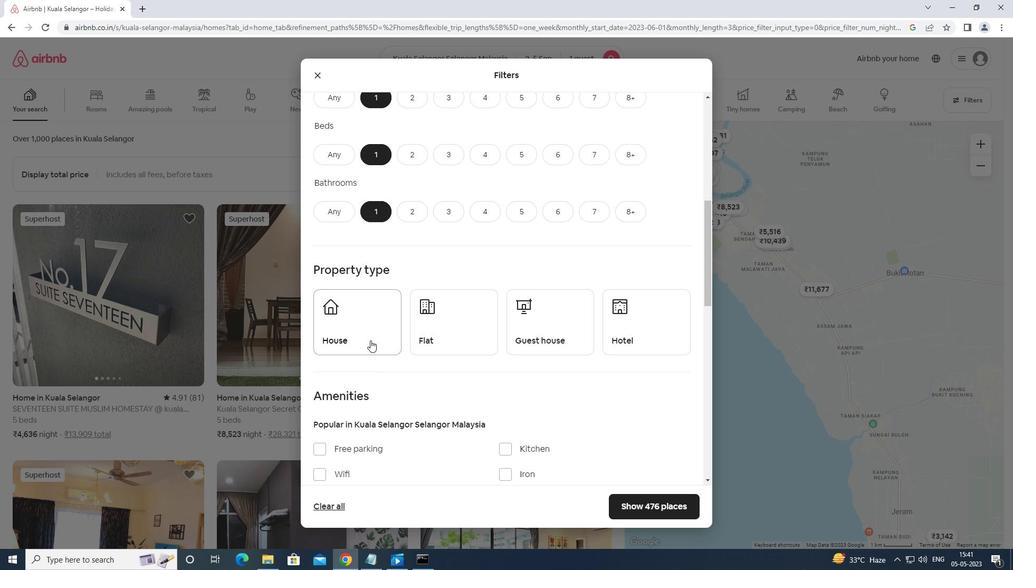 
Action: Mouse moved to (432, 325)
Screenshot: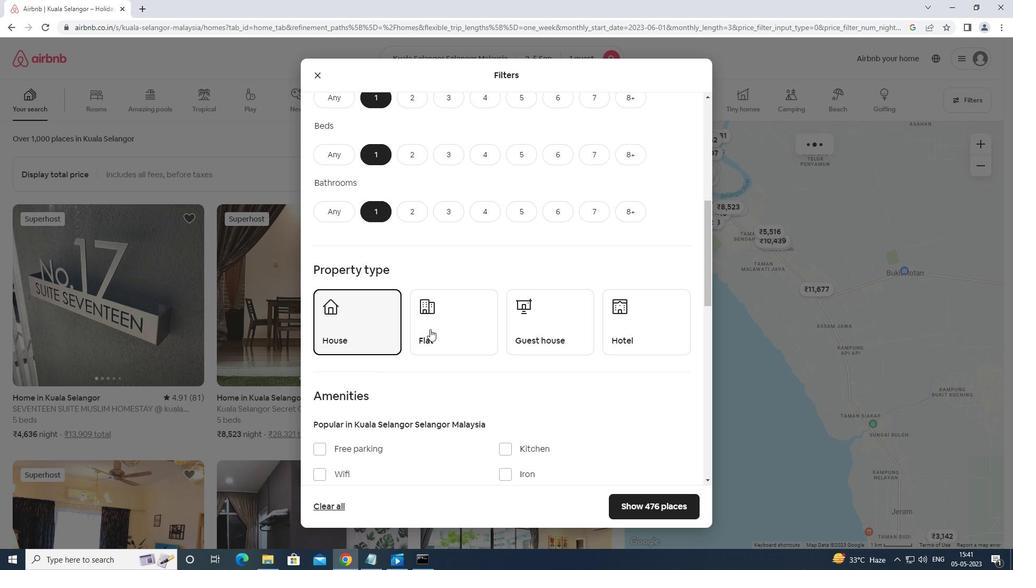 
Action: Mouse pressed left at (432, 325)
Screenshot: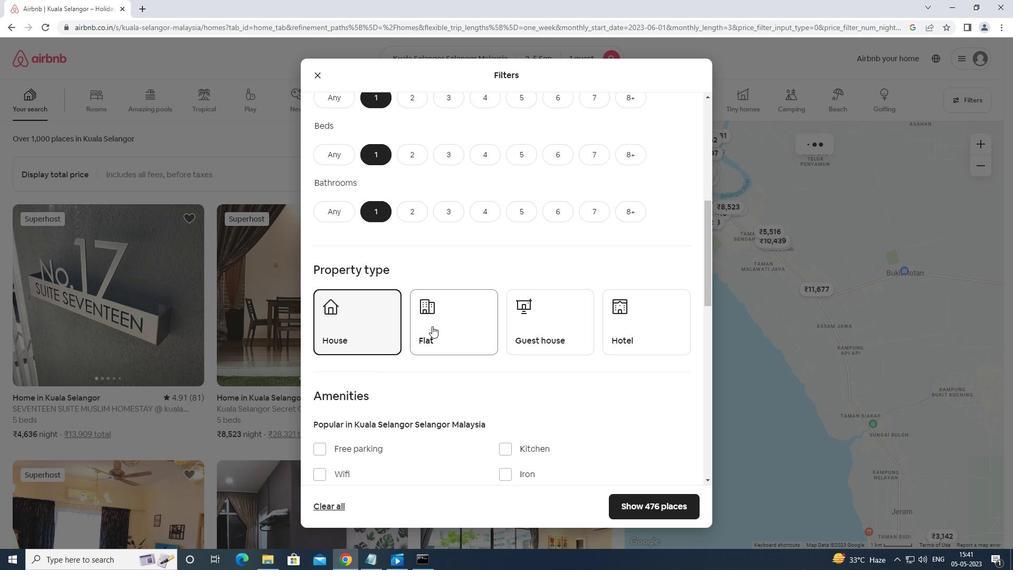 
Action: Mouse moved to (544, 331)
Screenshot: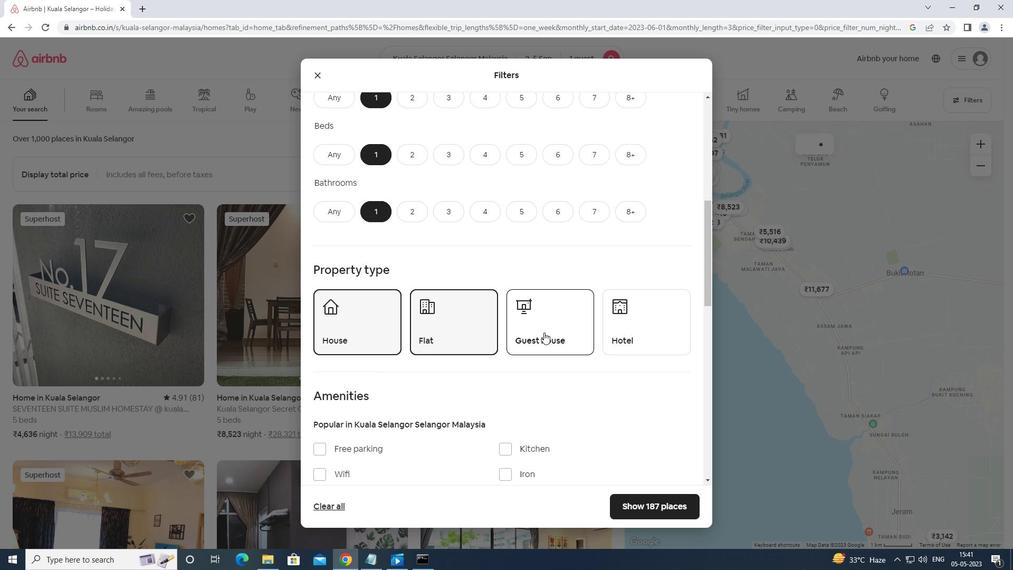 
Action: Mouse pressed left at (544, 331)
Screenshot: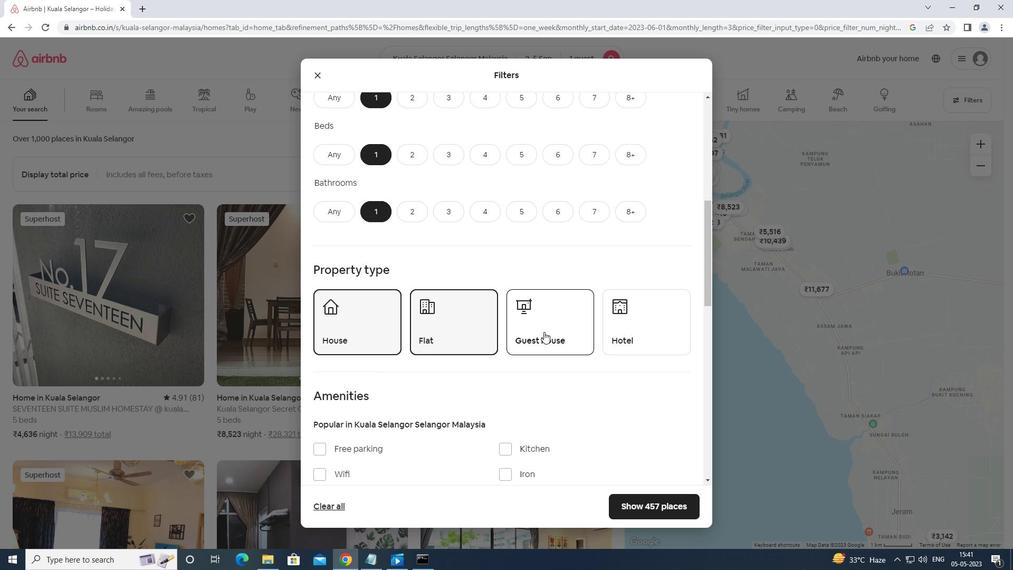 
Action: Mouse moved to (625, 323)
Screenshot: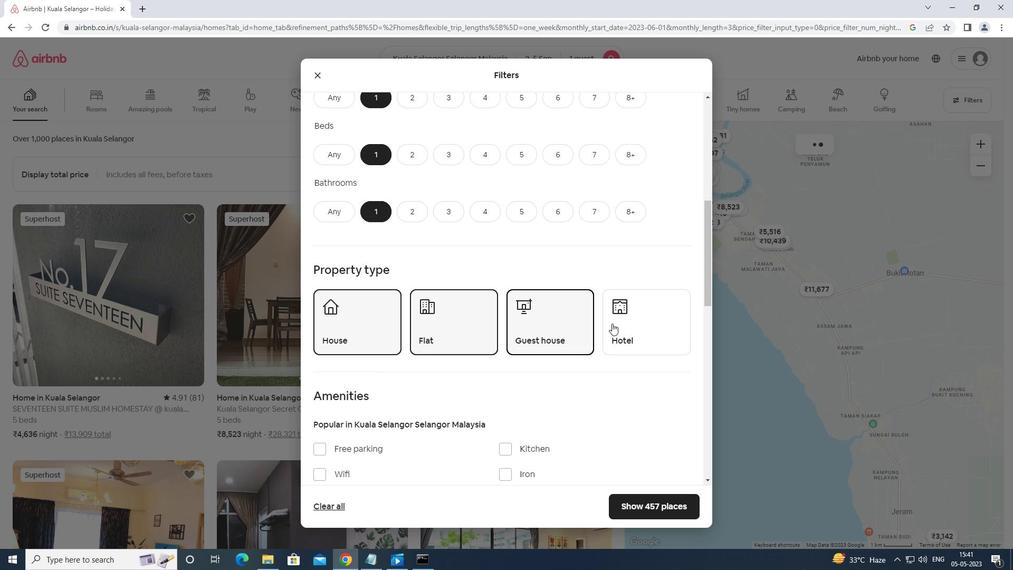 
Action: Mouse pressed left at (625, 323)
Screenshot: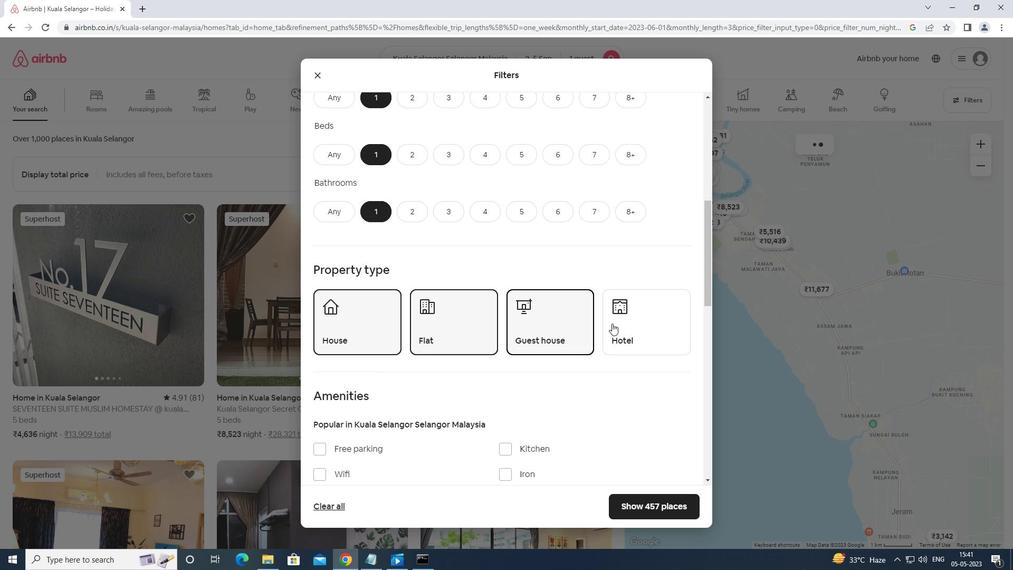 
Action: Mouse moved to (631, 318)
Screenshot: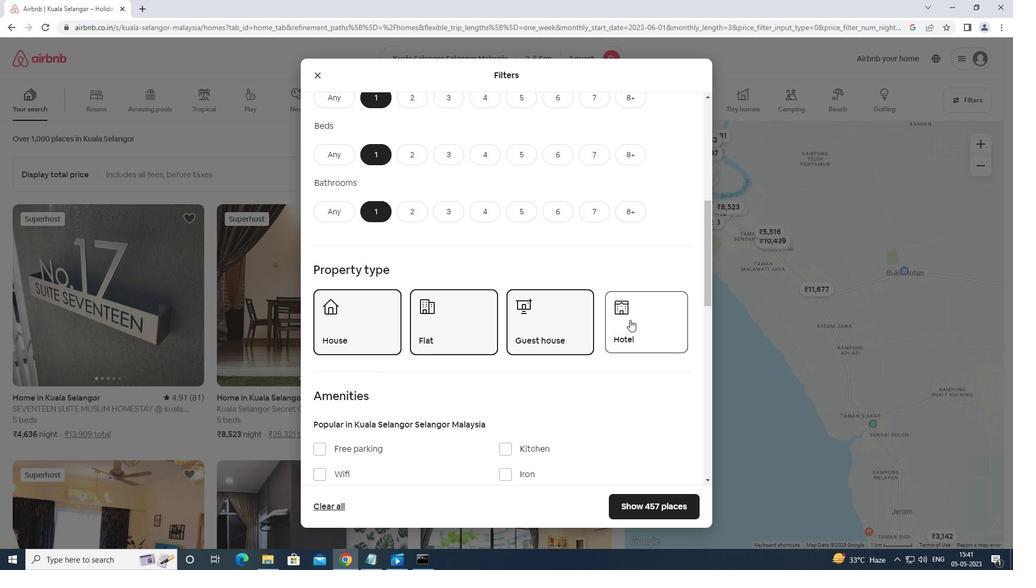 
Action: Mouse scrolled (631, 317) with delta (0, 0)
Screenshot: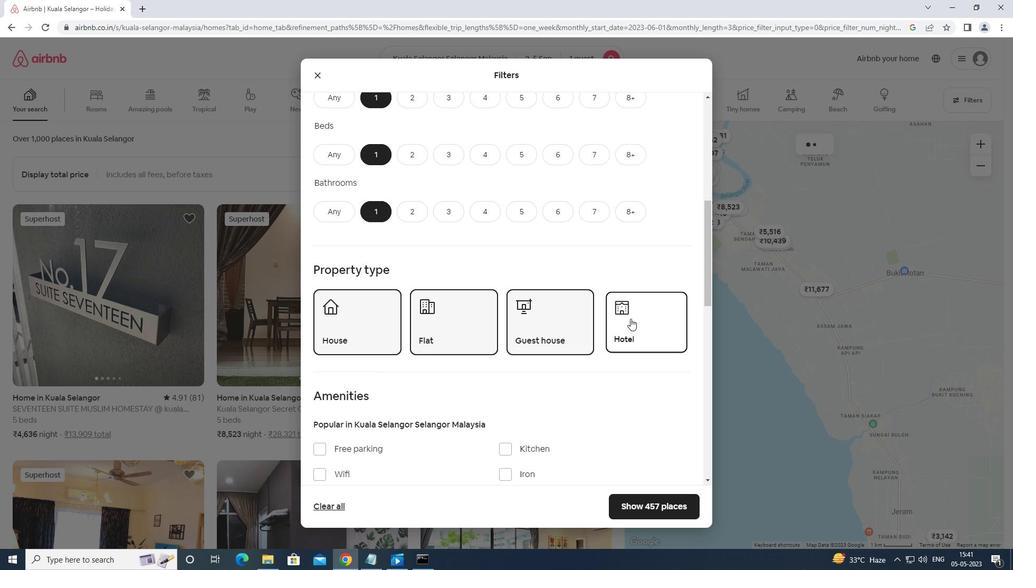 
Action: Mouse scrolled (631, 317) with delta (0, 0)
Screenshot: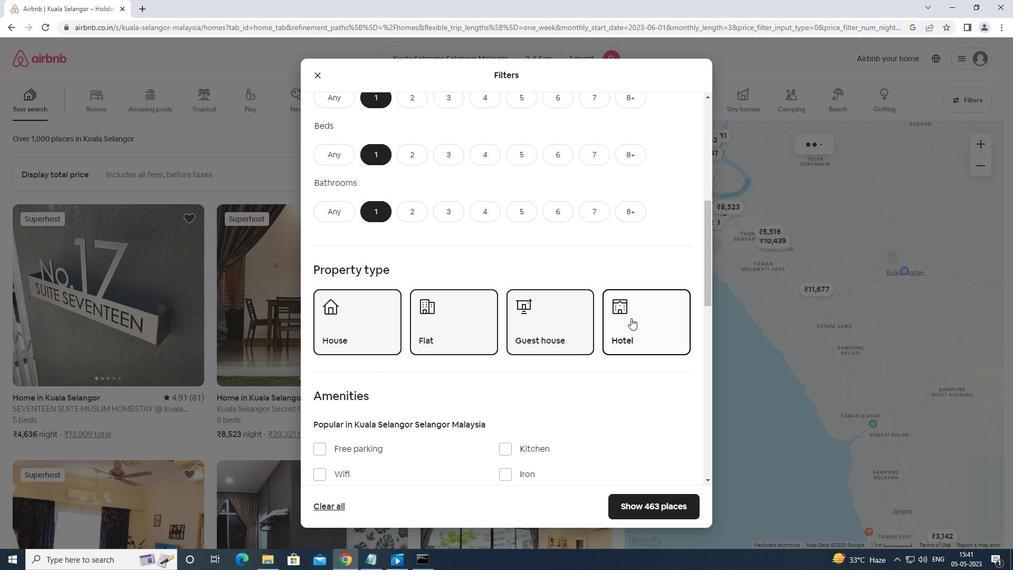 
Action: Mouse scrolled (631, 317) with delta (0, 0)
Screenshot: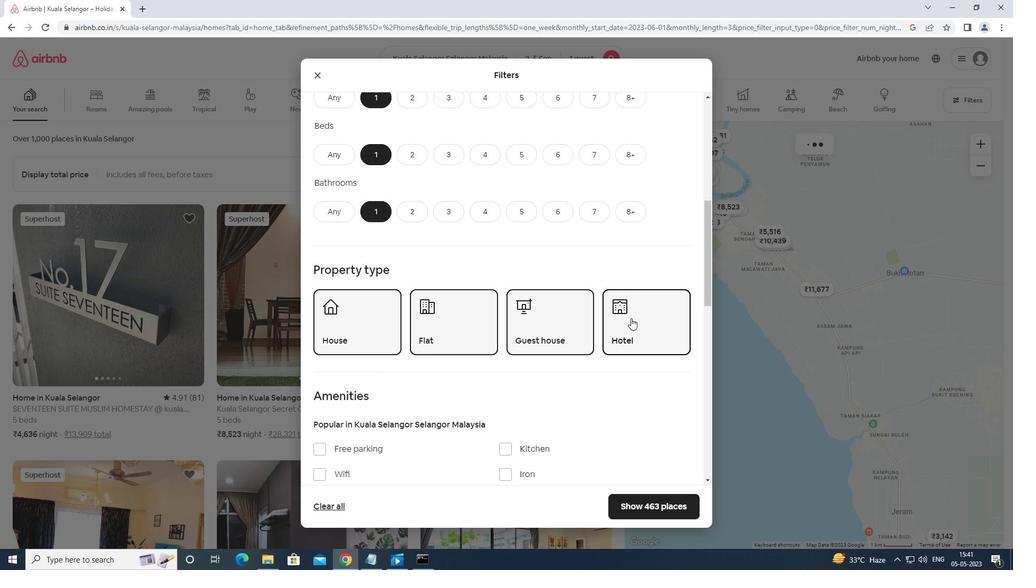 
Action: Mouse scrolled (631, 317) with delta (0, 0)
Screenshot: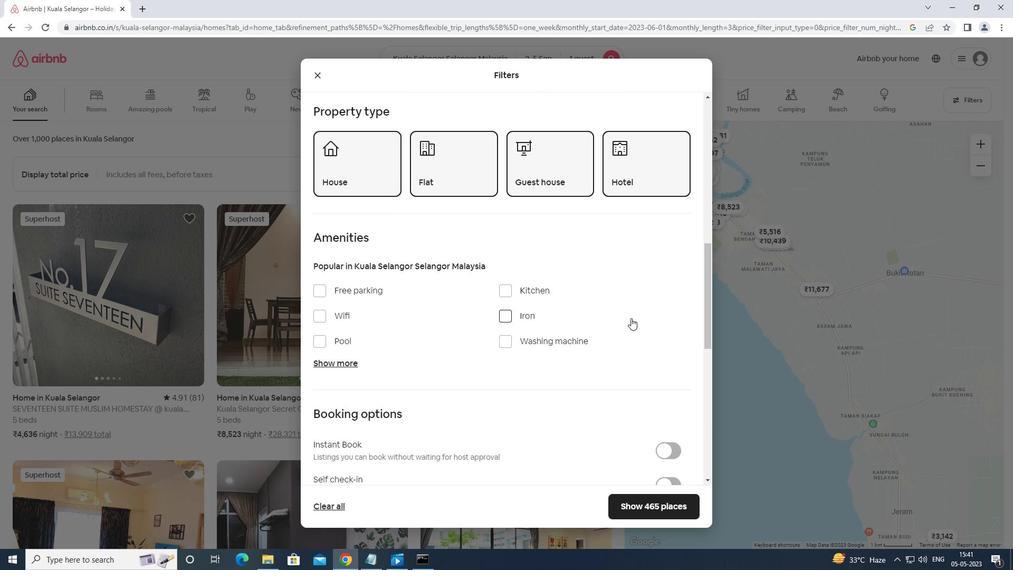 
Action: Mouse scrolled (631, 317) with delta (0, 0)
Screenshot: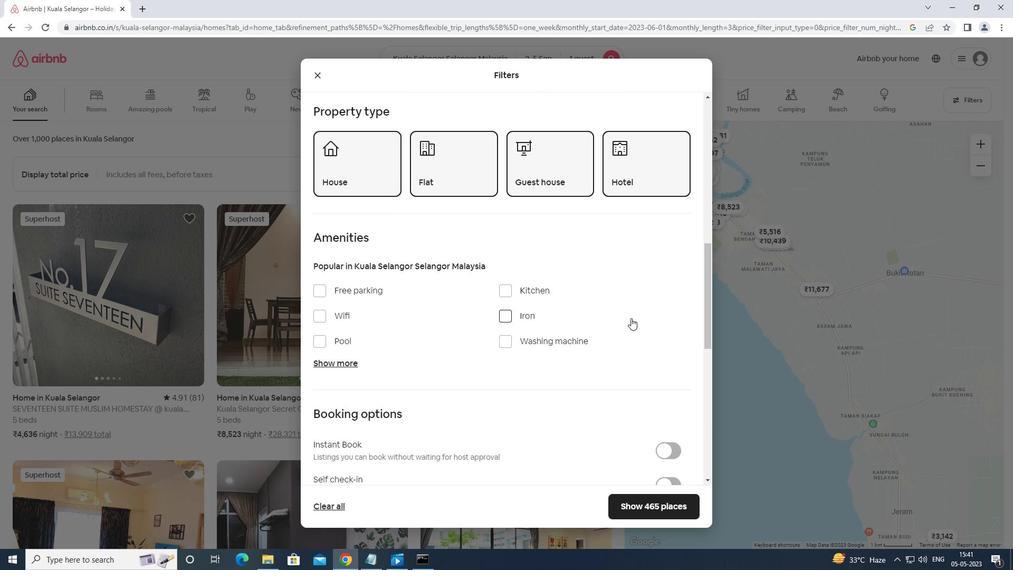 
Action: Mouse scrolled (631, 317) with delta (0, 0)
Screenshot: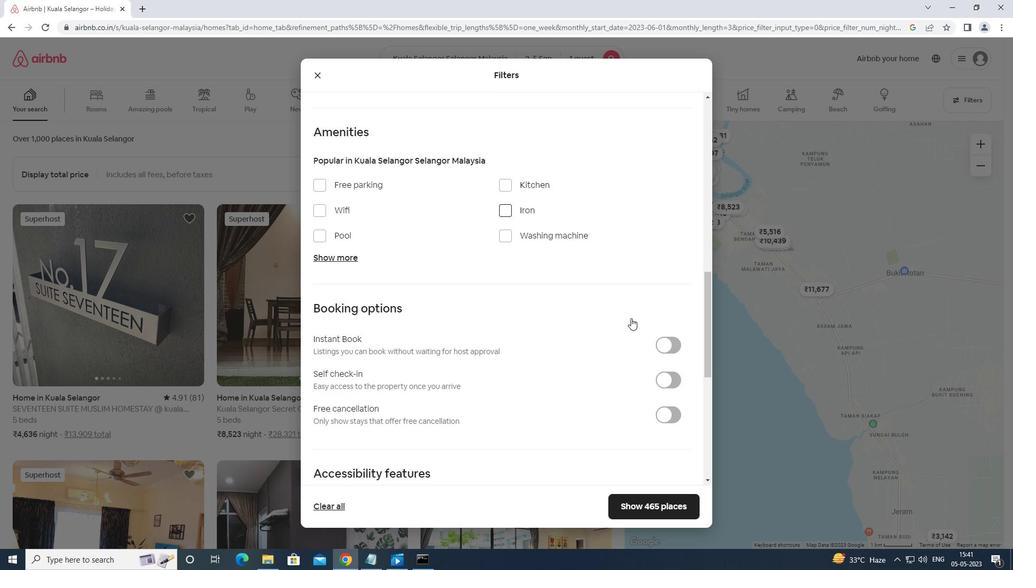 
Action: Mouse scrolled (631, 317) with delta (0, 0)
Screenshot: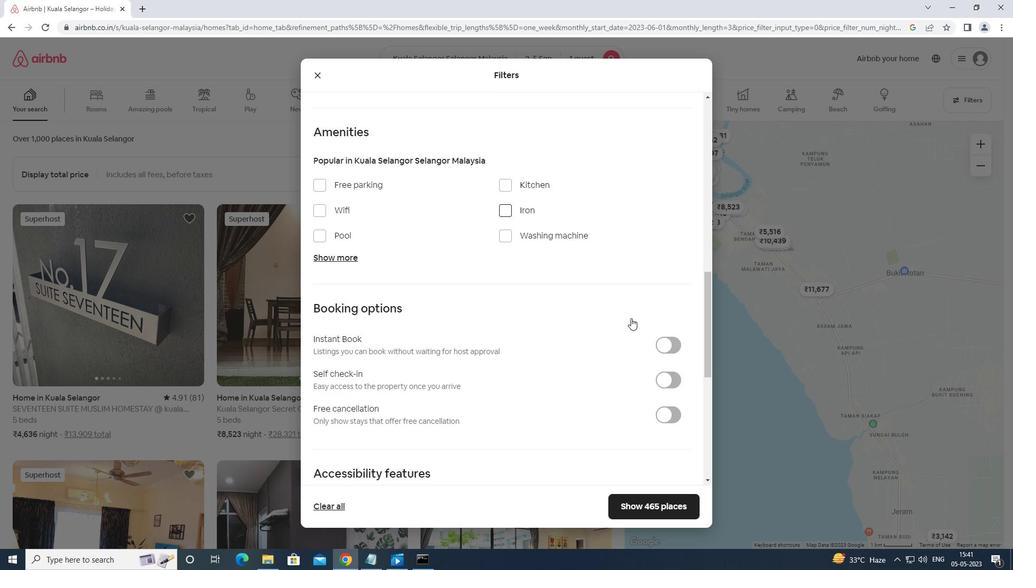 
Action: Mouse moved to (669, 279)
Screenshot: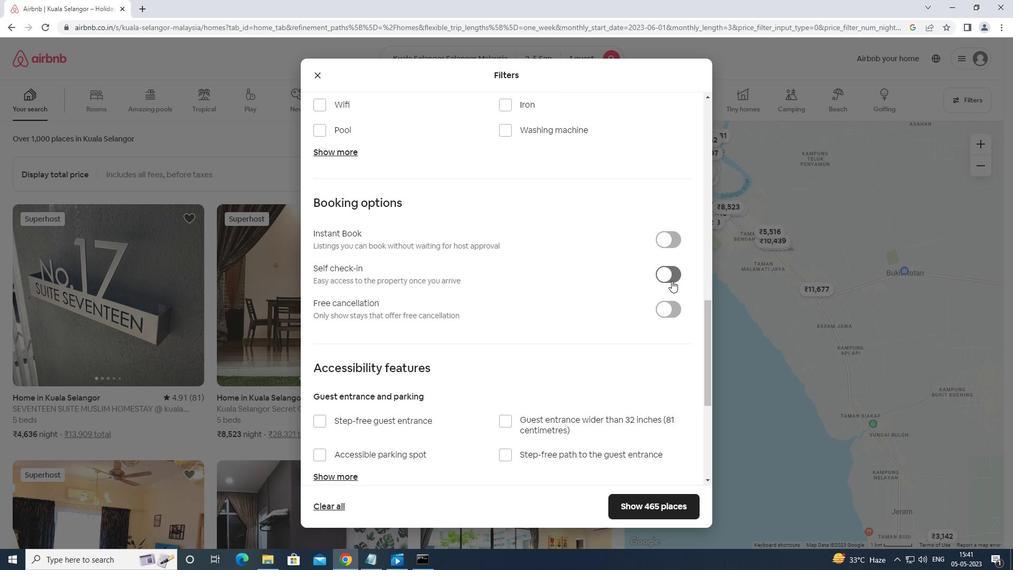 
Action: Mouse pressed left at (669, 279)
Screenshot: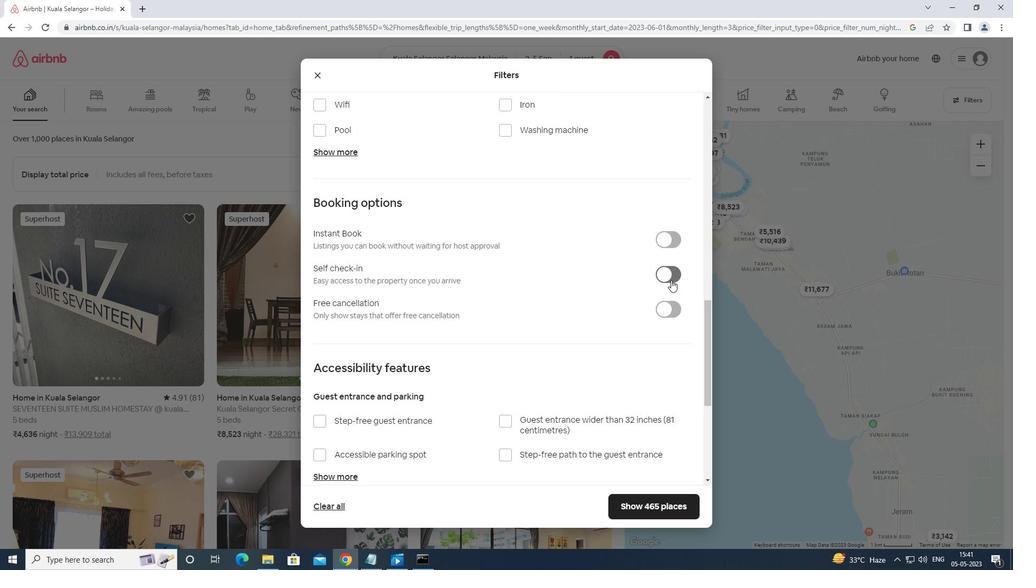 
Action: Mouse moved to (669, 278)
Screenshot: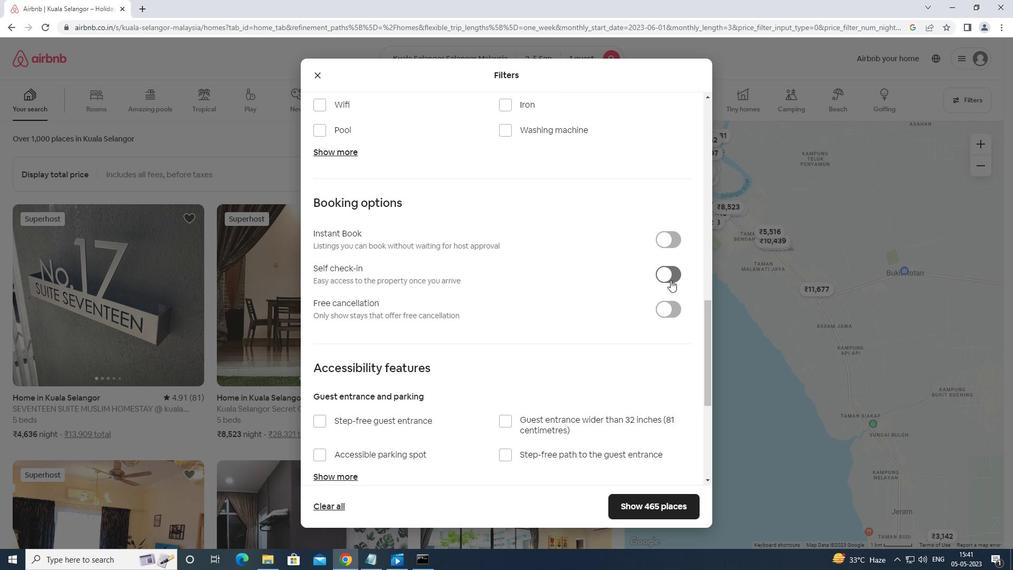 
Action: Mouse scrolled (669, 278) with delta (0, 0)
Screenshot: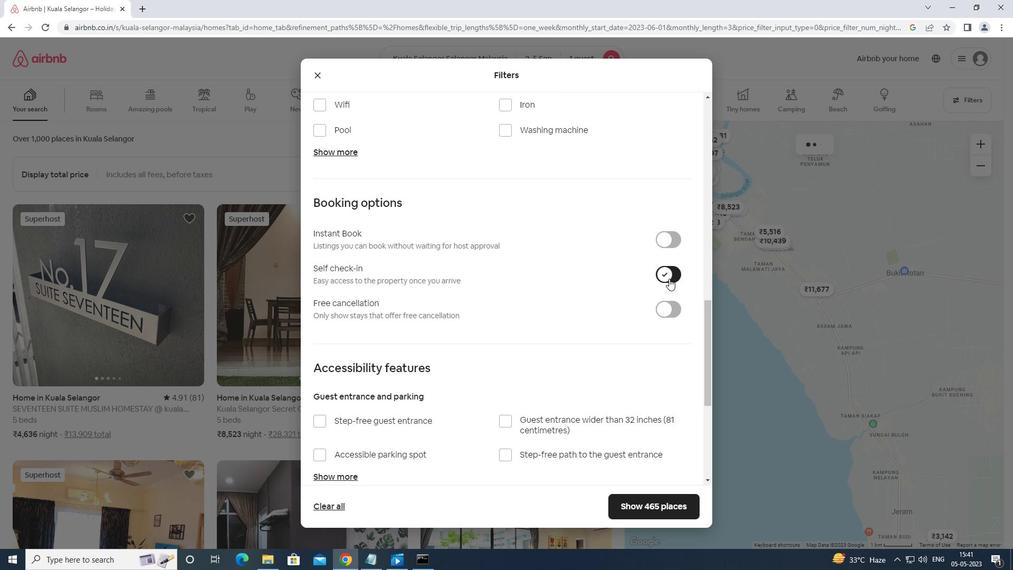 
Action: Mouse scrolled (669, 278) with delta (0, 0)
Screenshot: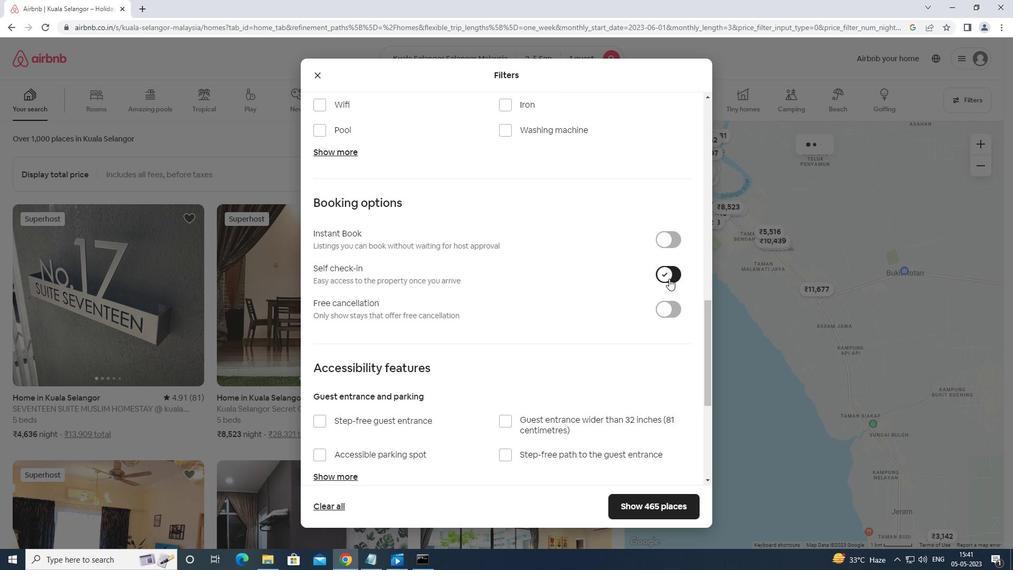 
Action: Mouse scrolled (669, 278) with delta (0, 0)
Screenshot: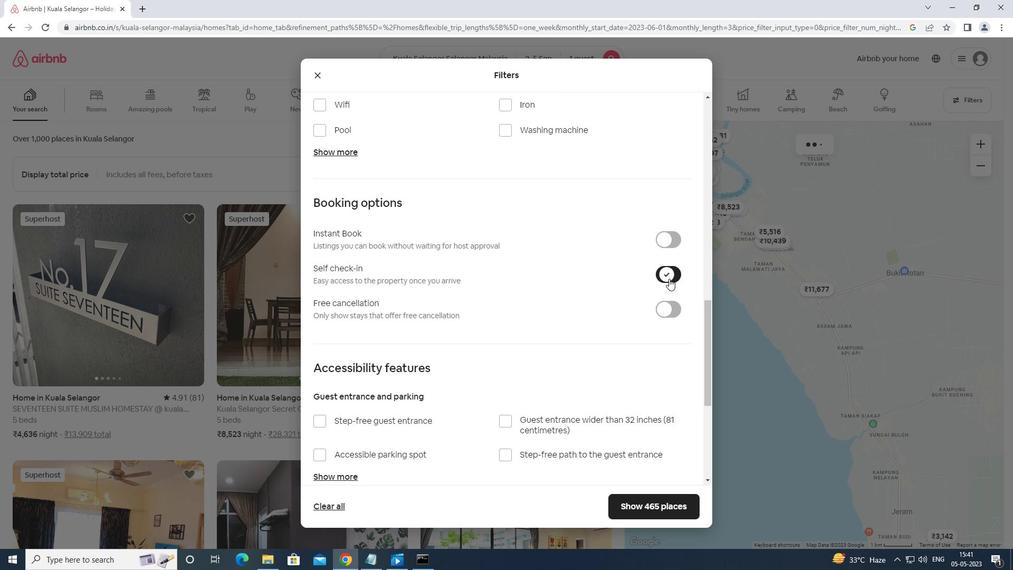 
Action: Mouse scrolled (669, 278) with delta (0, 0)
Screenshot: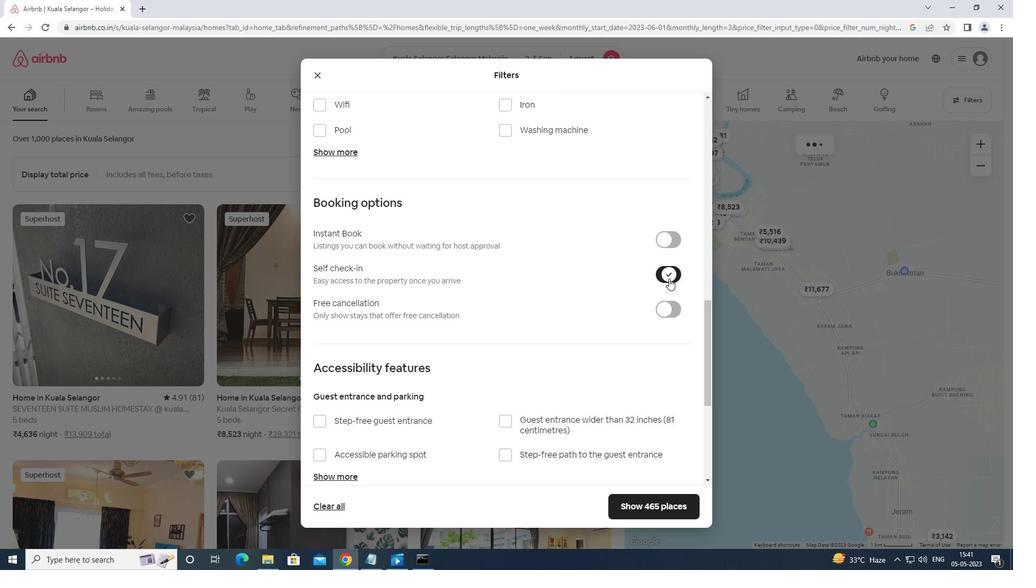 
Action: Mouse scrolled (669, 278) with delta (0, 0)
Screenshot: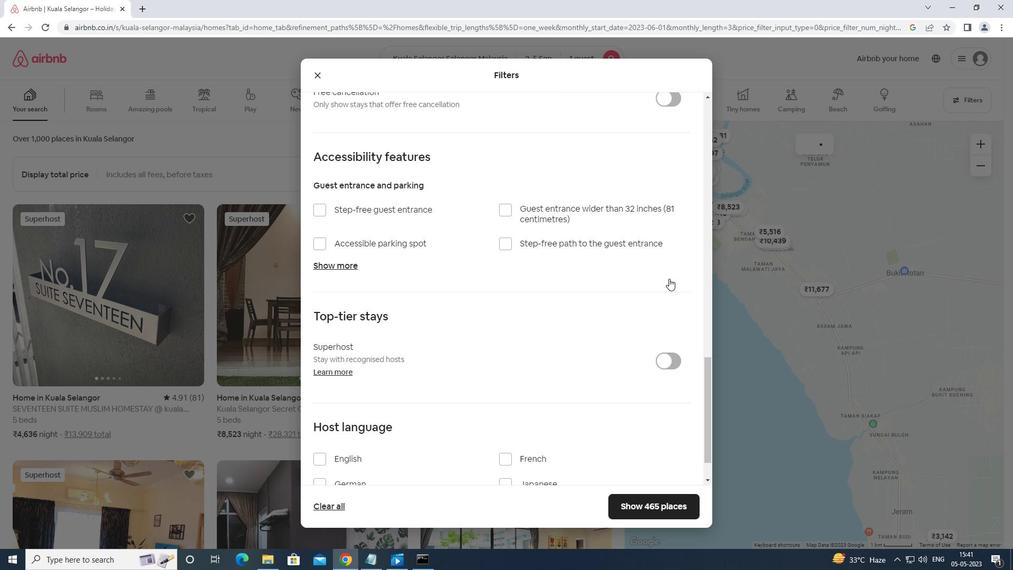 
Action: Mouse scrolled (669, 278) with delta (0, 0)
Screenshot: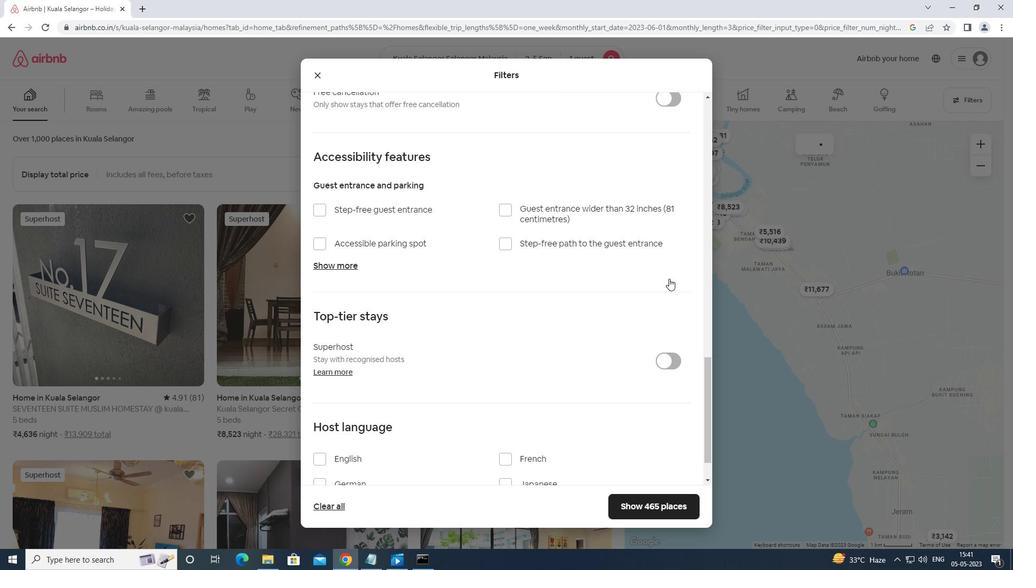 
Action: Mouse moved to (323, 409)
Screenshot: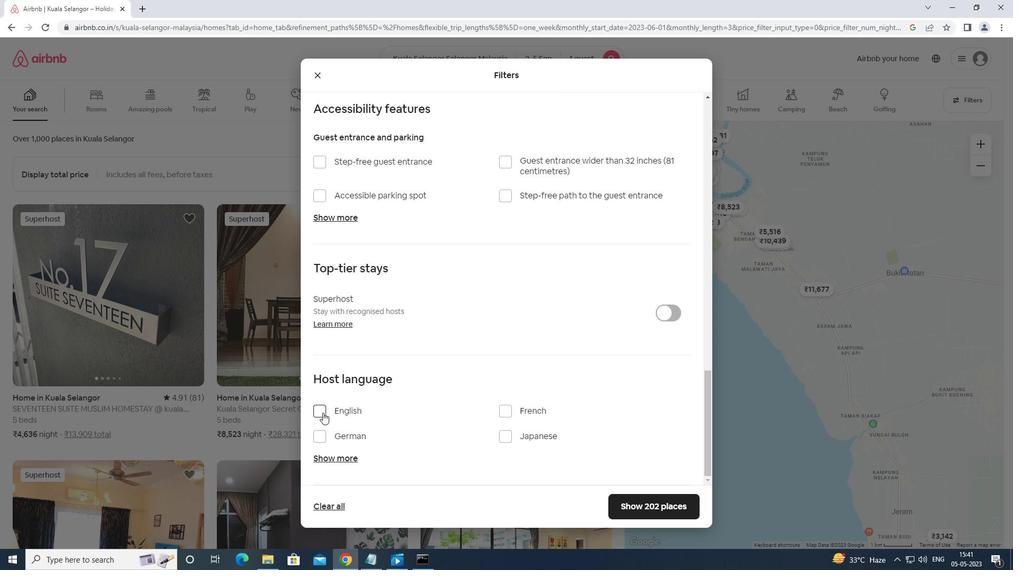 
Action: Mouse pressed left at (323, 409)
Screenshot: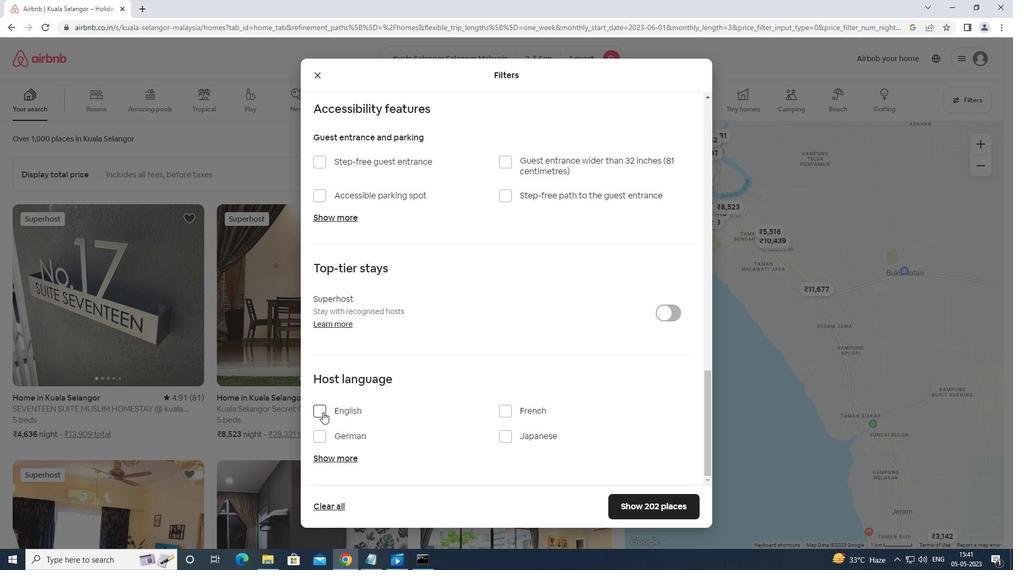 
Action: Mouse moved to (628, 501)
Screenshot: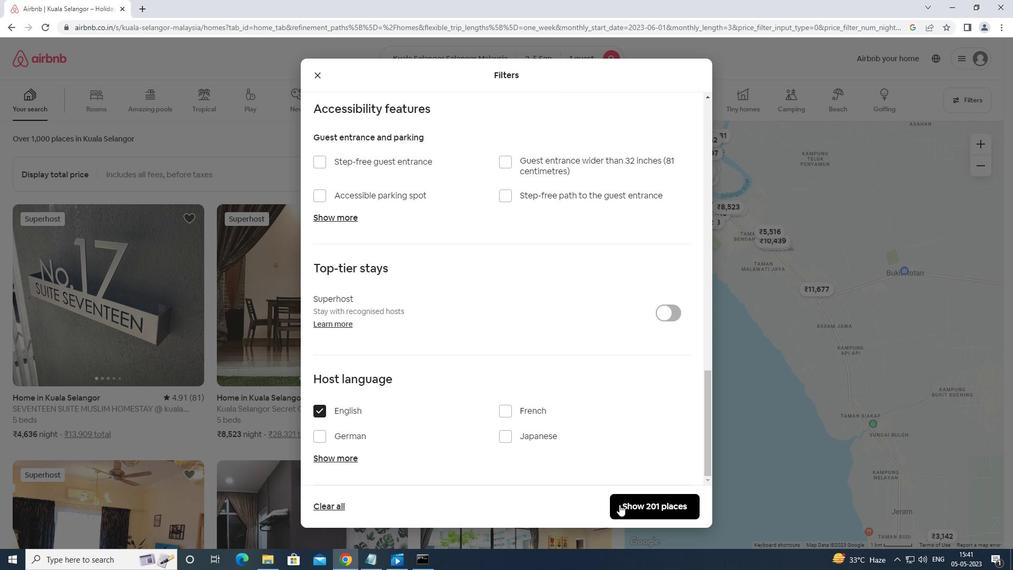 
Action: Mouse pressed left at (628, 501)
Screenshot: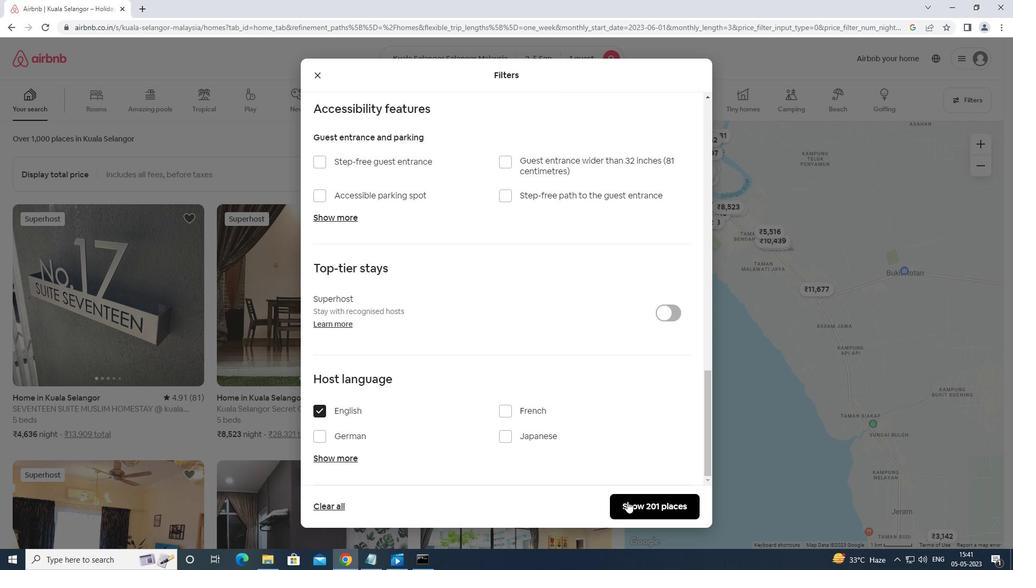 
